 Task: Plan a event for the gardening and landscaping project.
Action: Mouse moved to (76, 130)
Screenshot: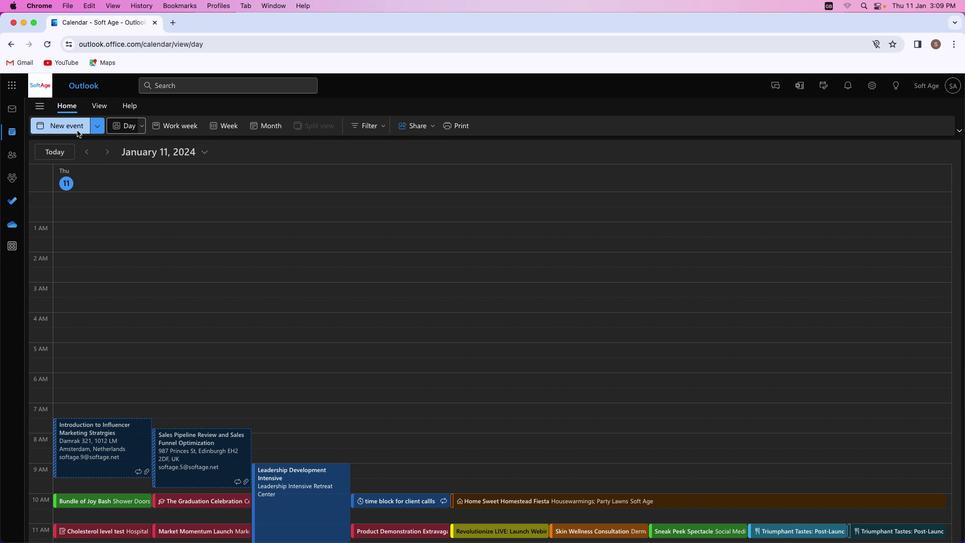
Action: Mouse pressed left at (76, 130)
Screenshot: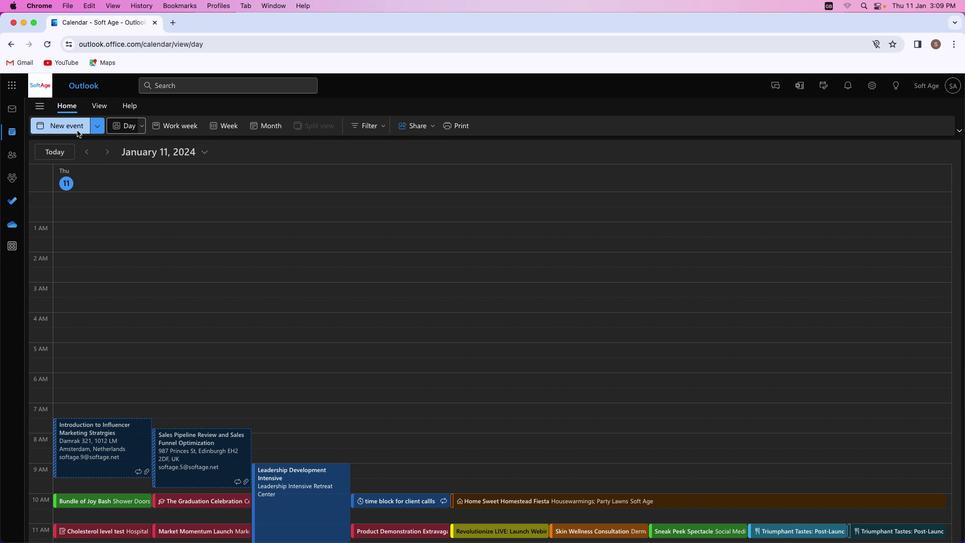 
Action: Mouse moved to (283, 186)
Screenshot: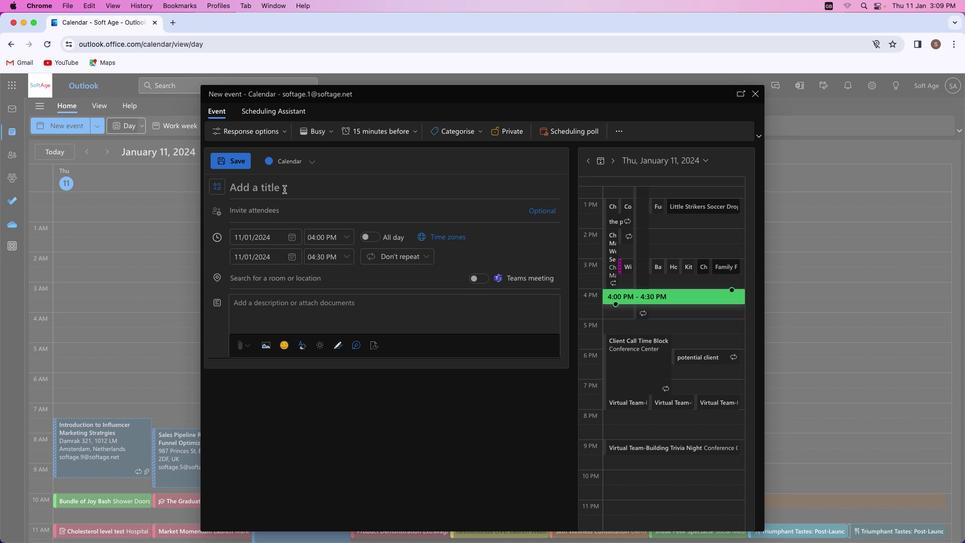 
Action: Mouse pressed left at (283, 186)
Screenshot: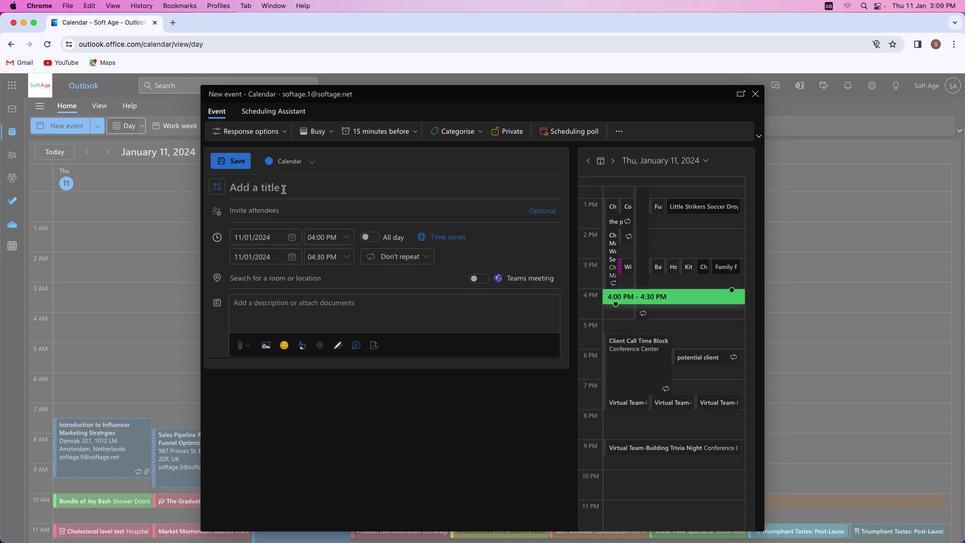 
Action: Mouse moved to (283, 189)
Screenshot: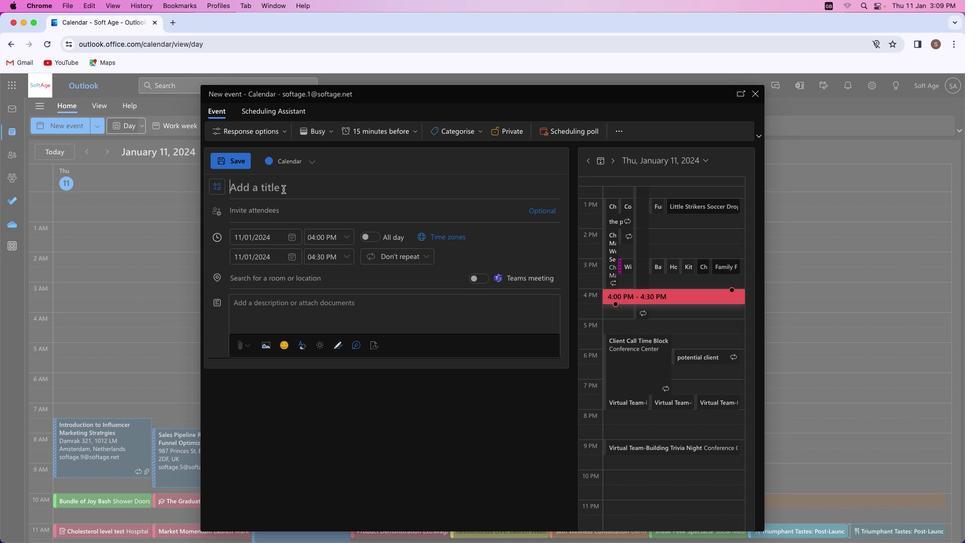 
Action: Key pressed Key.shift'G''a''r''d''e''n''i''n''g'Key.space'a''n''d'Key.space'l''a''n''d''s''c''a''p''e''i''n''g'Key.spaceKey.shift_r'P''r''o''j''e''c''t'
Screenshot: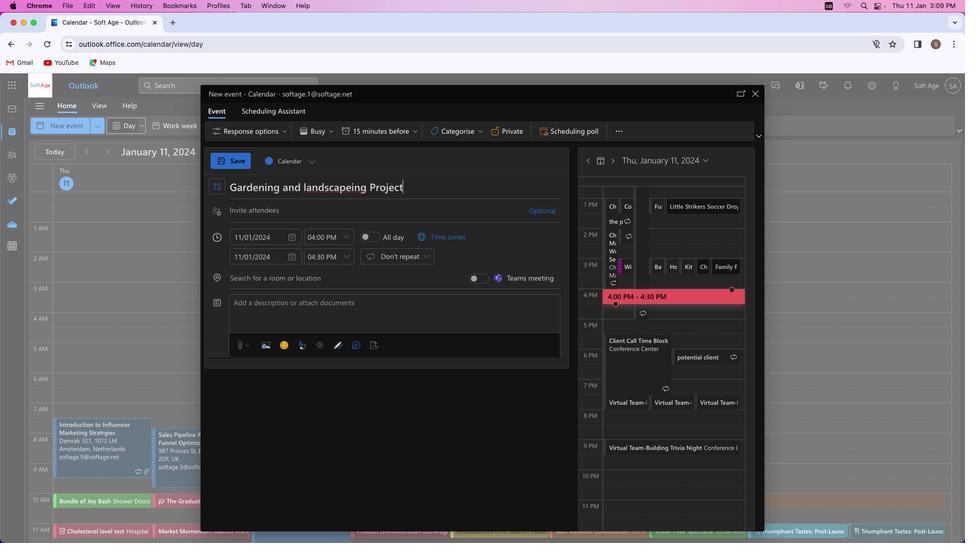 
Action: Mouse moved to (307, 187)
Screenshot: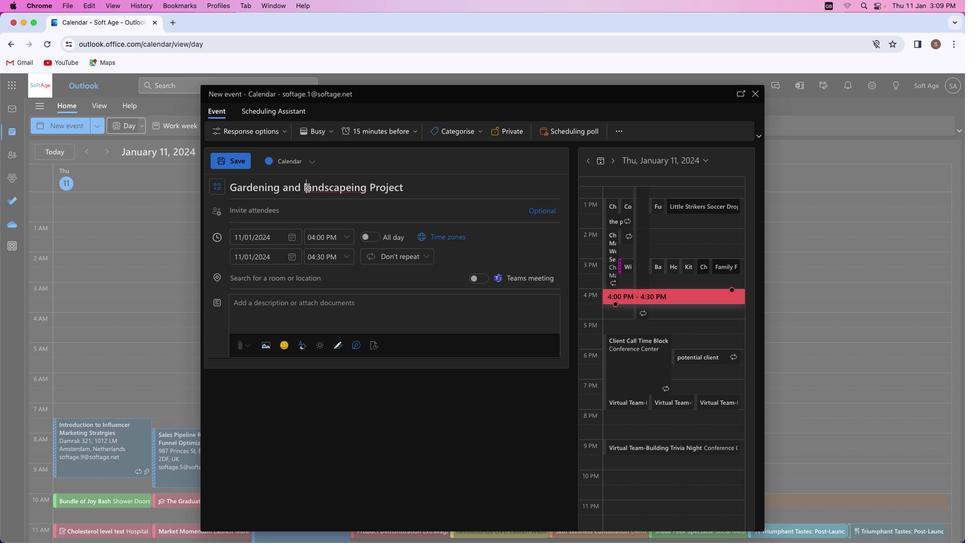 
Action: Mouse pressed left at (307, 187)
Screenshot: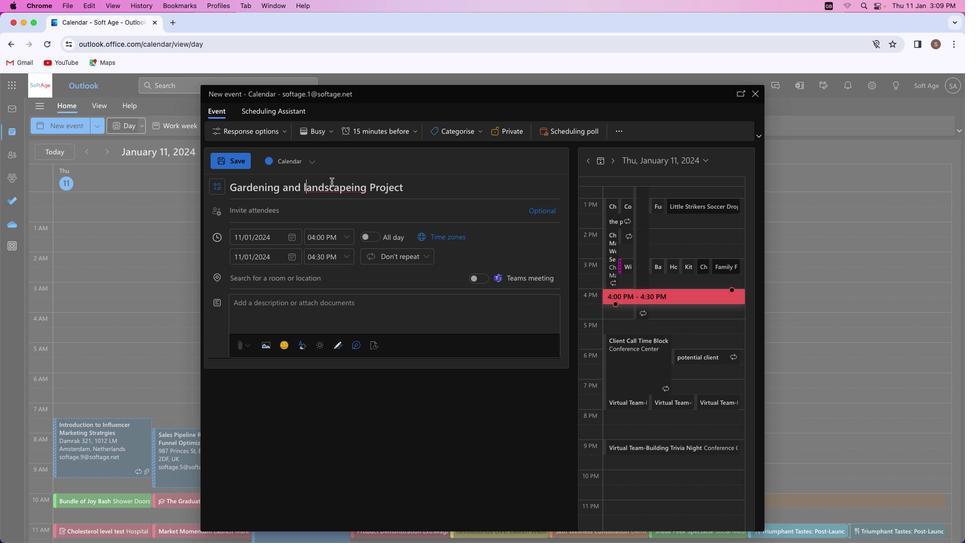 
Action: Mouse moved to (332, 181)
Screenshot: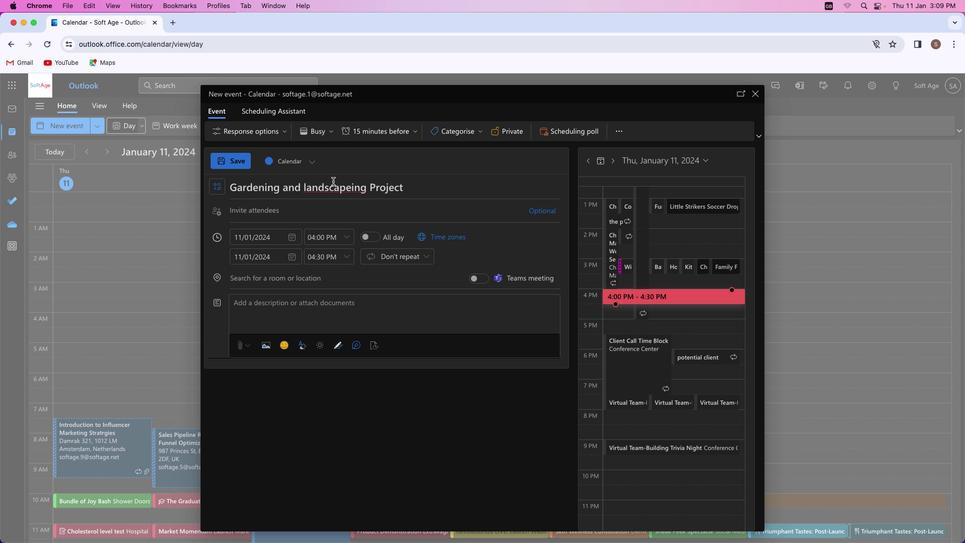 
Action: Key pressed Key.backspaceKey.shift_r'L'
Screenshot: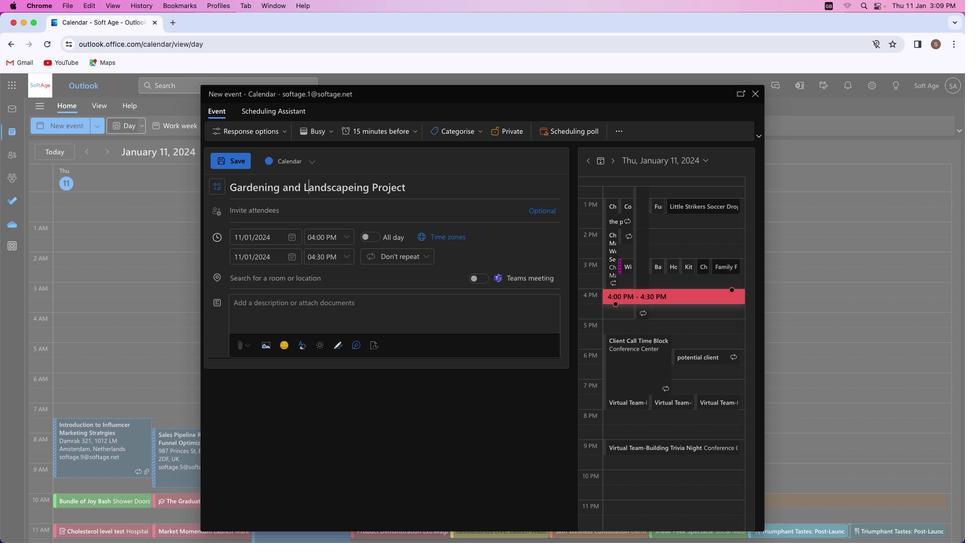 
Action: Mouse moved to (353, 188)
Screenshot: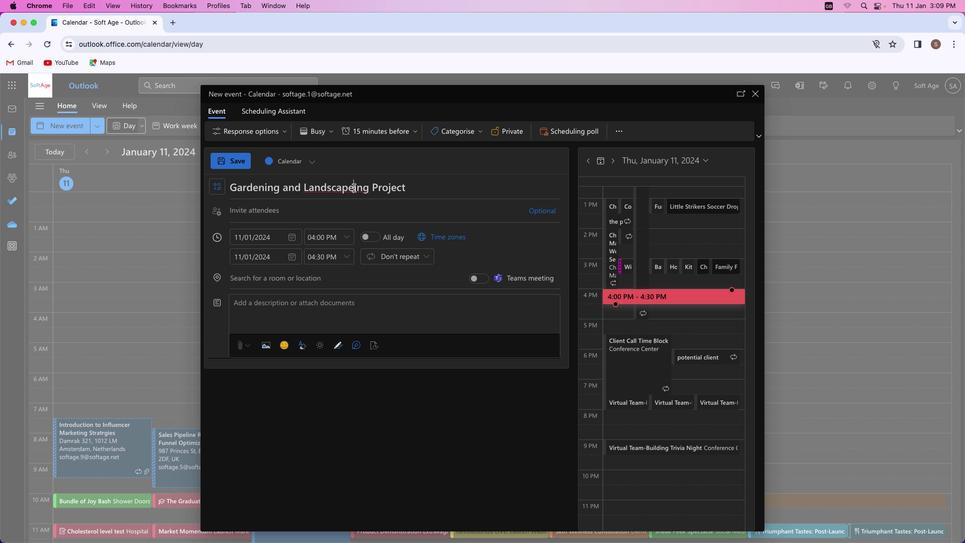 
Action: Mouse pressed left at (353, 188)
Screenshot: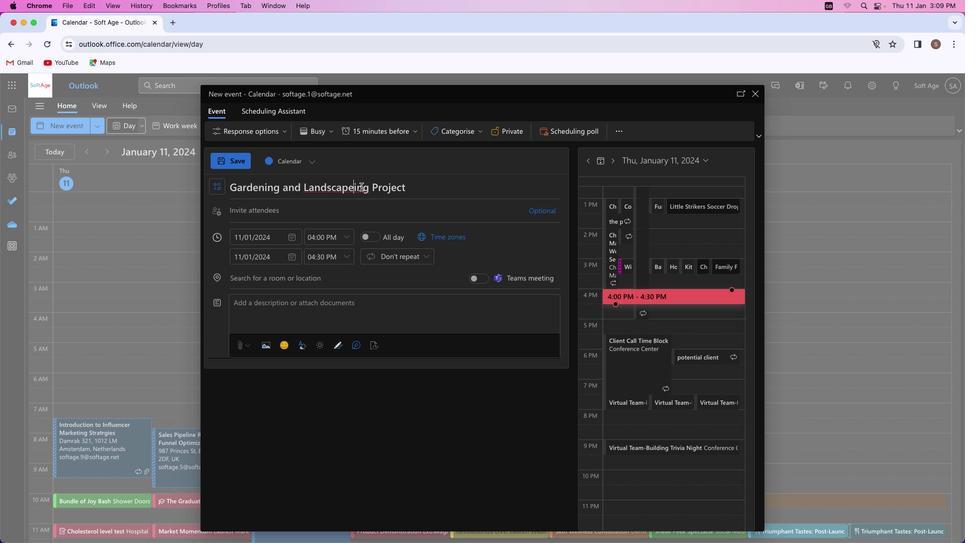 
Action: Mouse moved to (363, 188)
Screenshot: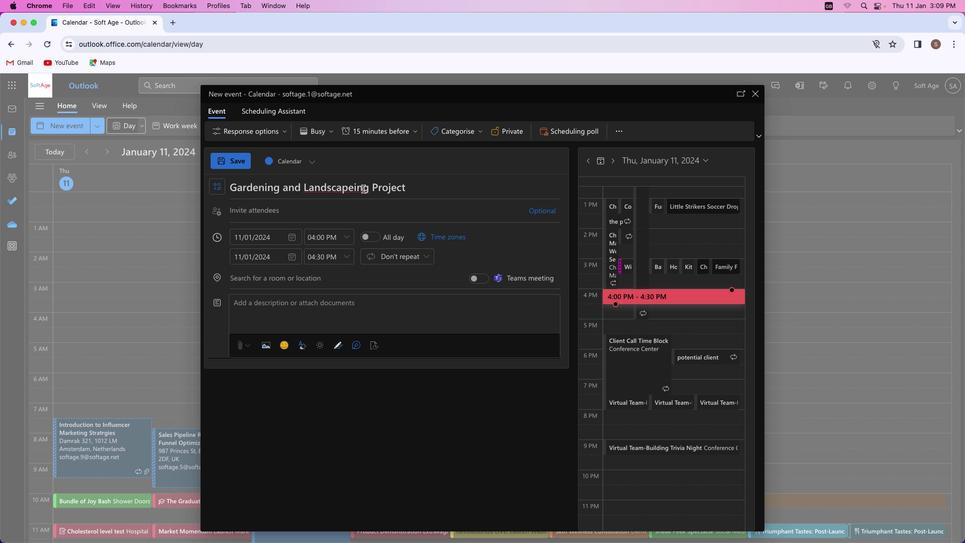 
Action: Key pressed Key.backspace
Screenshot: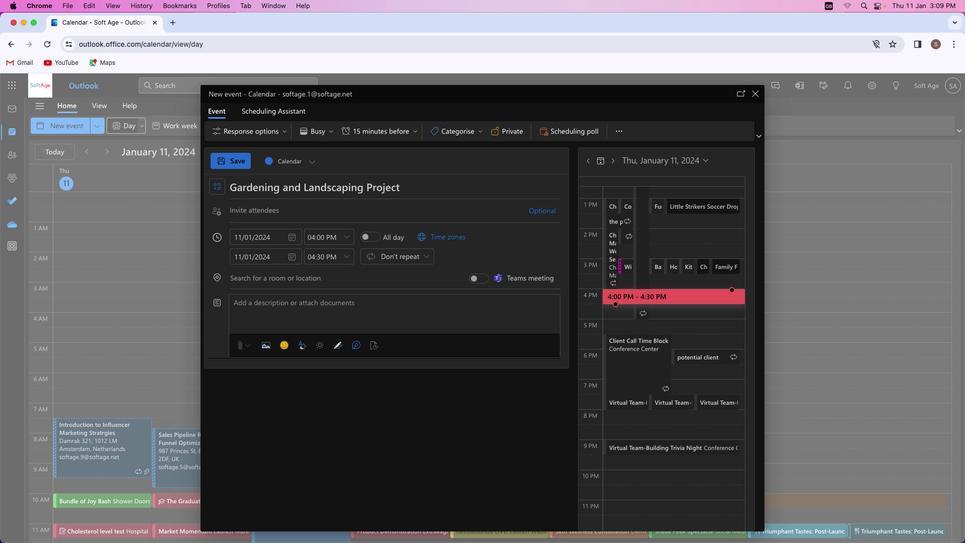 
Action: Mouse moved to (276, 205)
Screenshot: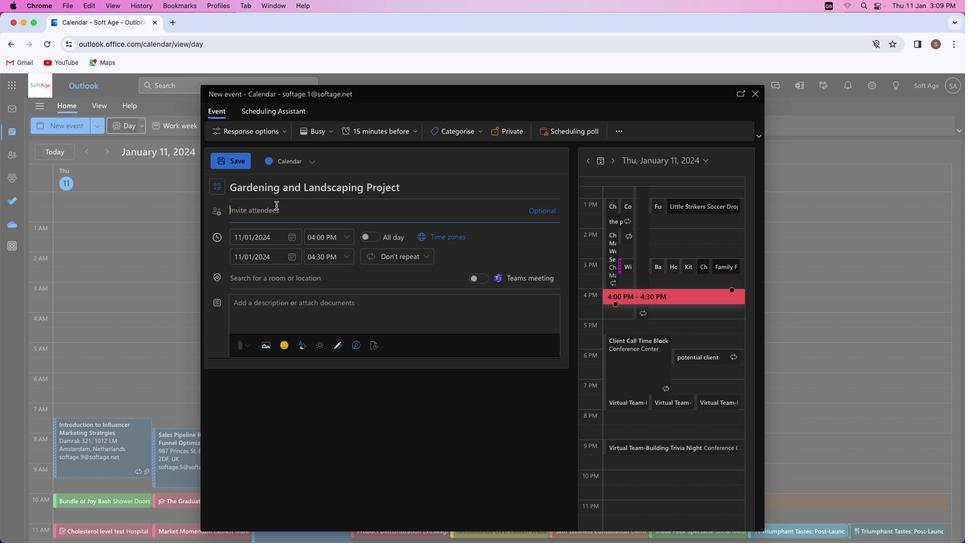 
Action: Mouse pressed left at (276, 205)
Screenshot: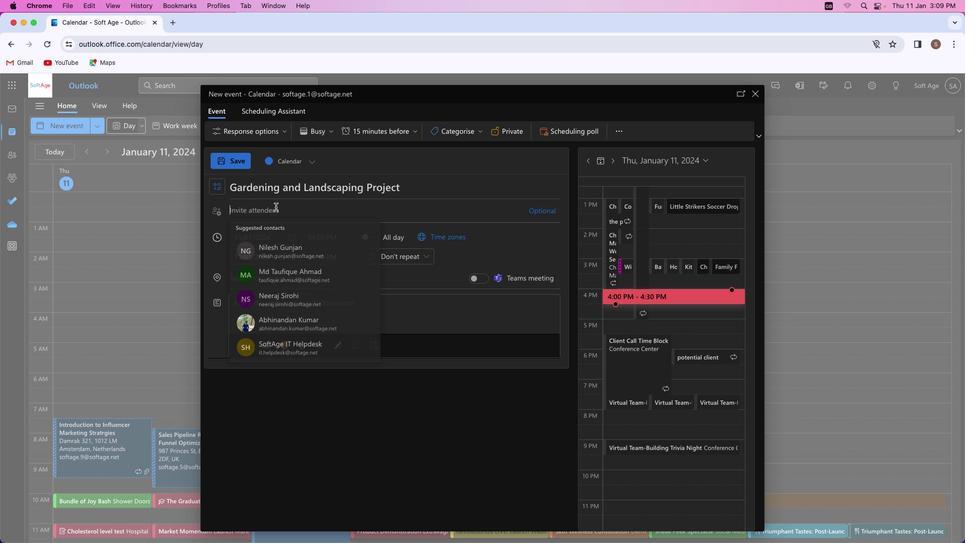 
Action: Mouse moved to (275, 208)
Screenshot: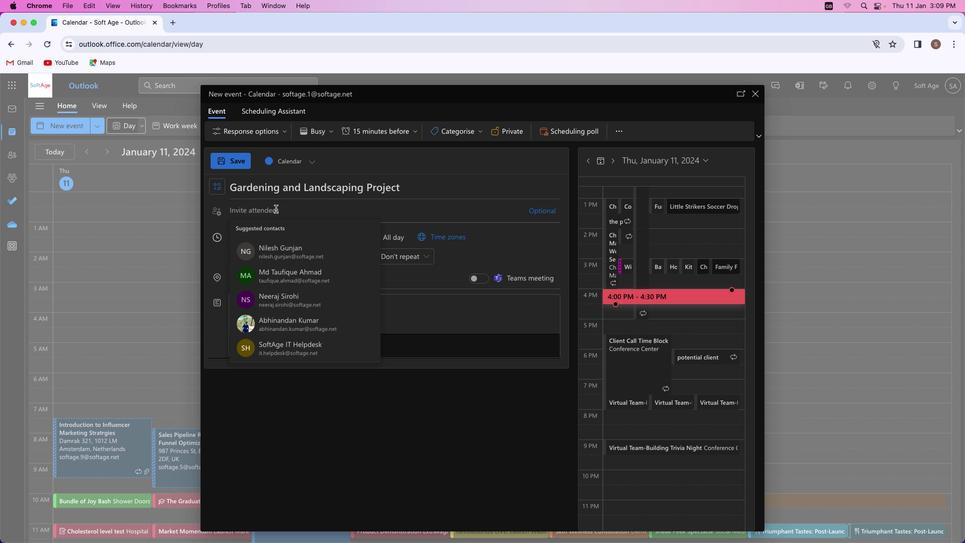
Action: Key pressed Key.shift'S''h''i''v''a''m''y''a''d''a''v''4''1'Key.shift'@''o''u''t''l''o''o''k''.''c''o''m'
Screenshot: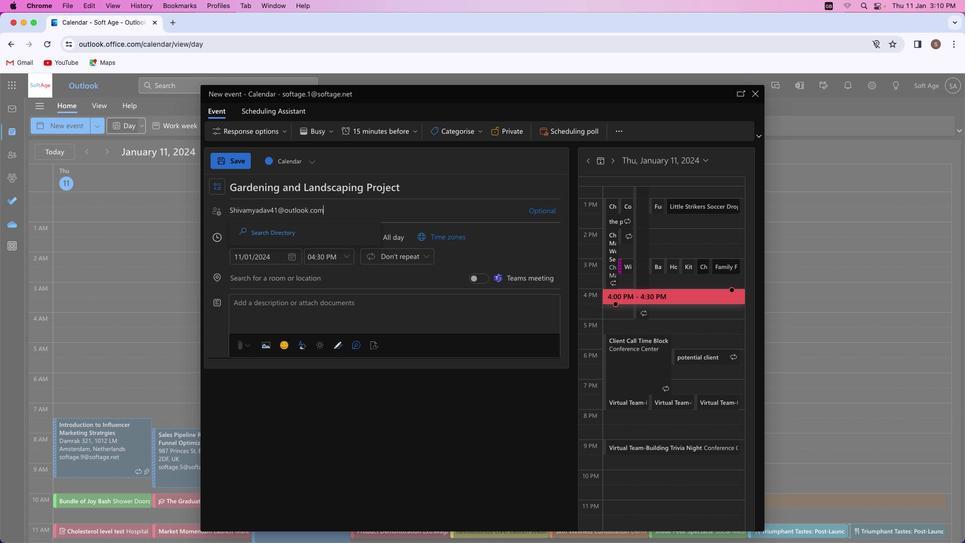 
Action: Mouse moved to (321, 230)
Screenshot: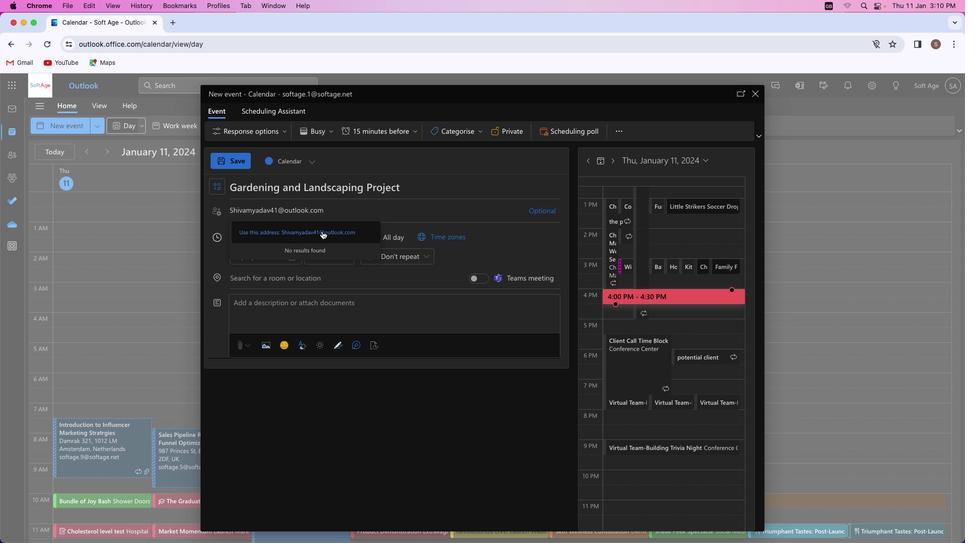 
Action: Mouse pressed left at (321, 230)
Screenshot: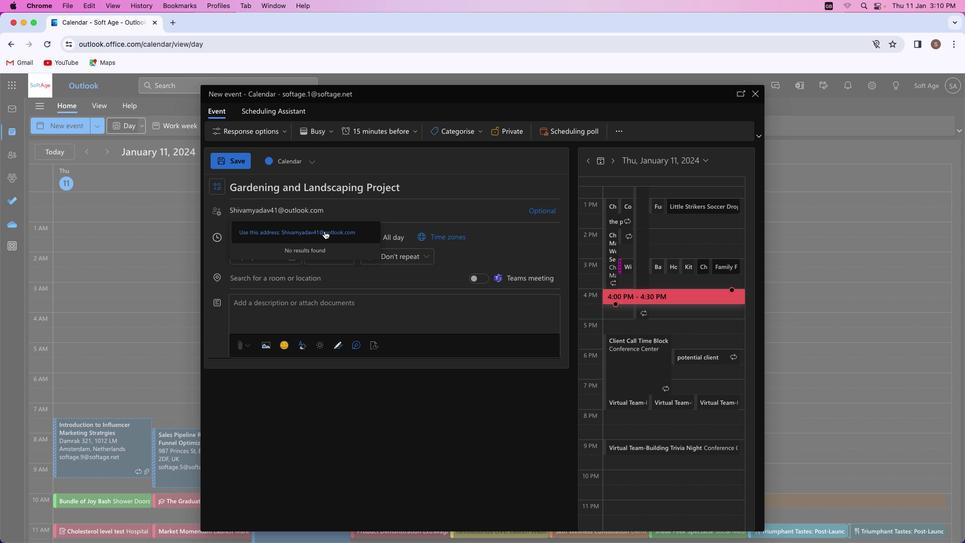 
Action: Mouse moved to (423, 235)
Screenshot: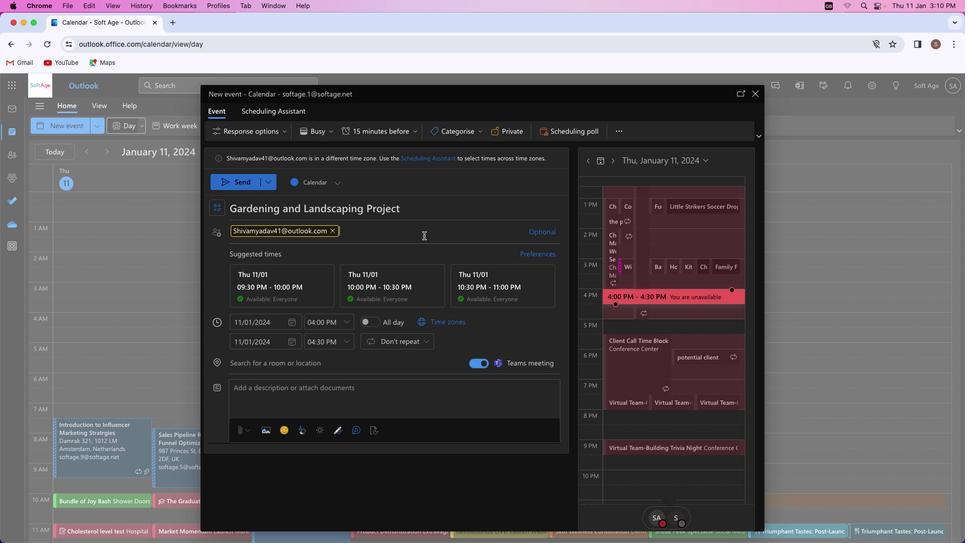 
Action: Key pressed Key.shift'A''k''a''s''h''r''a''j''p''u''t'Key.shift'@''o''u''t''l''o''o''k''.''c''o''m'
Screenshot: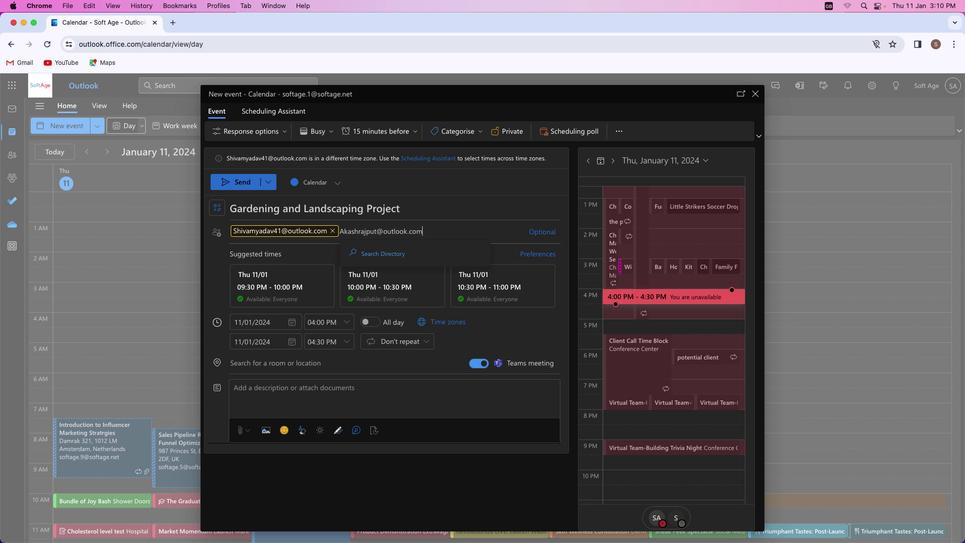 
Action: Mouse moved to (441, 249)
Screenshot: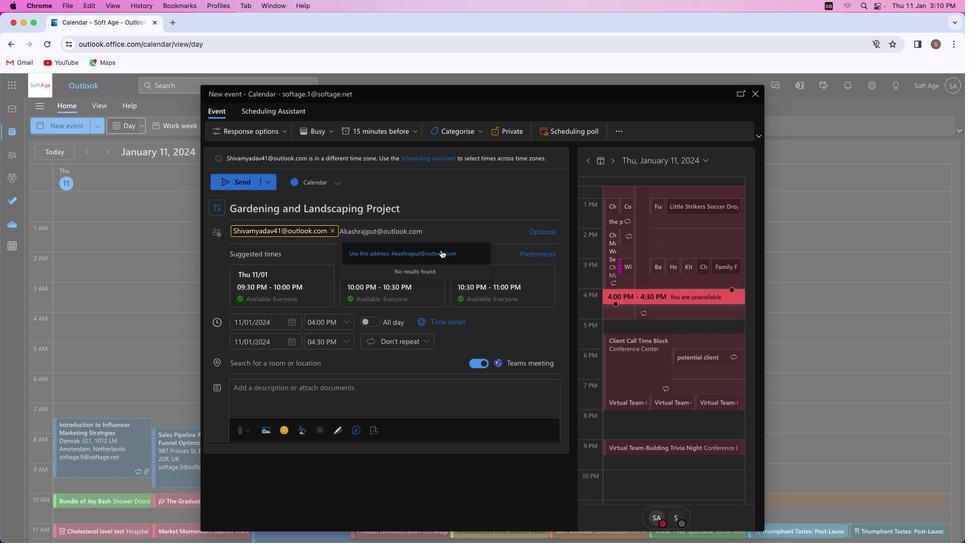 
Action: Mouse pressed left at (441, 249)
Screenshot: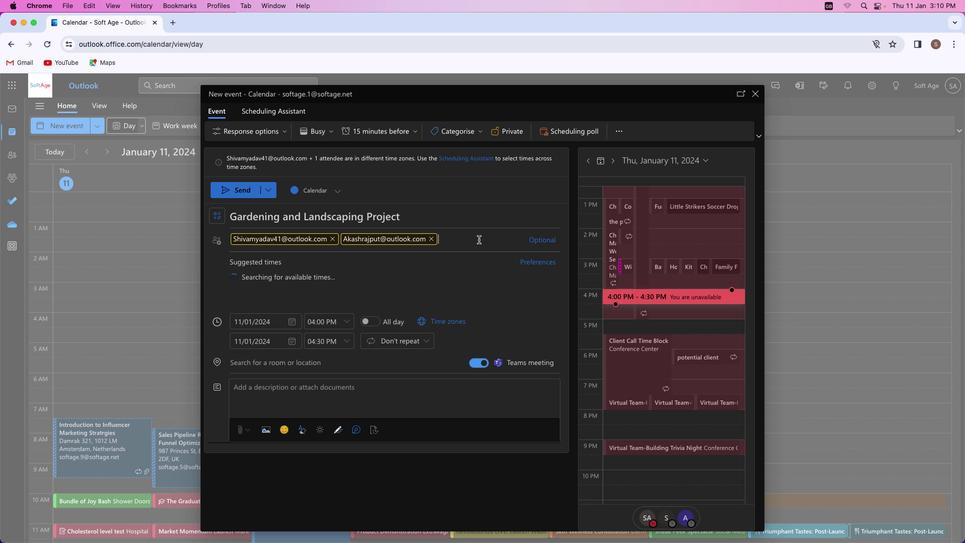 
Action: Mouse moved to (545, 239)
Screenshot: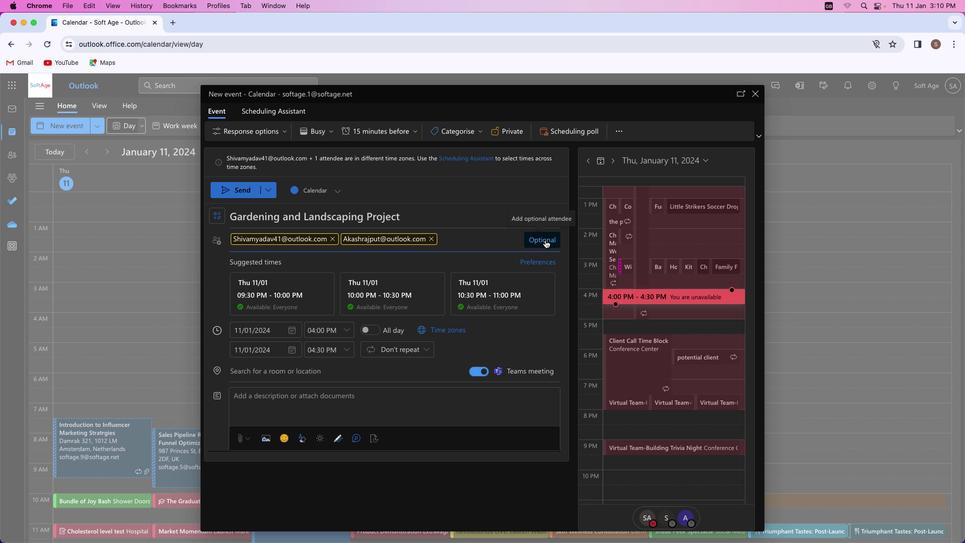 
Action: Mouse pressed left at (545, 239)
Screenshot: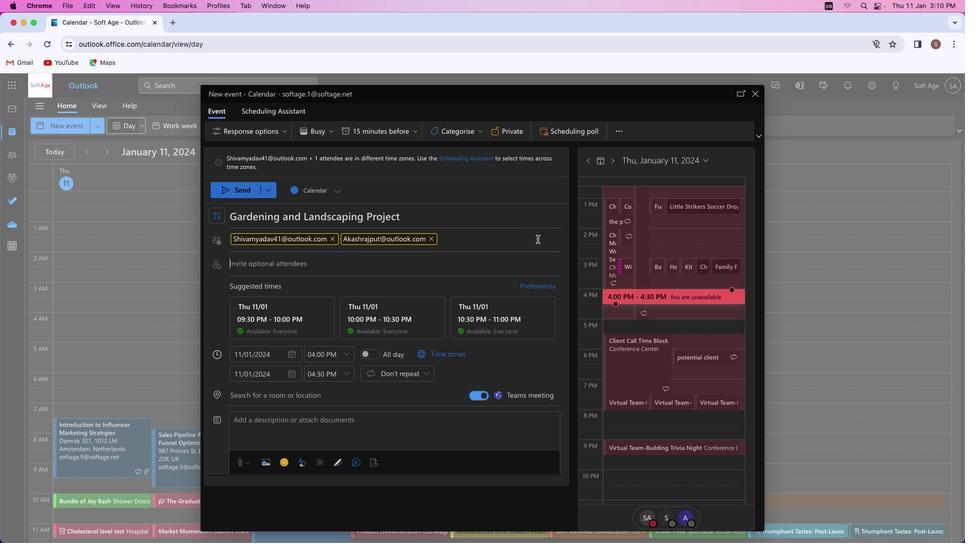 
Action: Mouse moved to (264, 261)
Screenshot: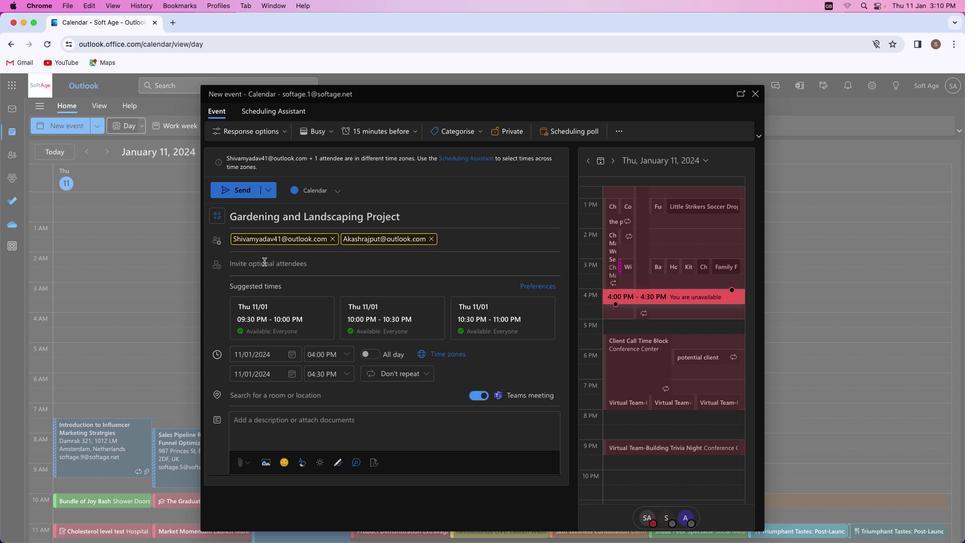 
Action: Key pressed Key.shift_r'M''u''n''e''e''s''h''k''u''m''a''r''9''7''3''2'Key.shift'@''o''u''t''l''o''o''k''.''c''o''m'
Screenshot: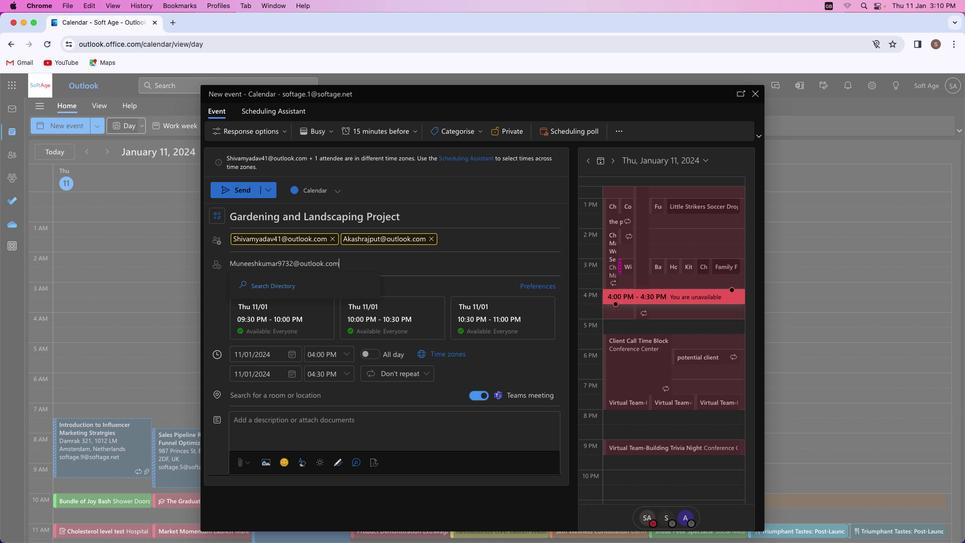 
Action: Mouse moved to (329, 280)
Screenshot: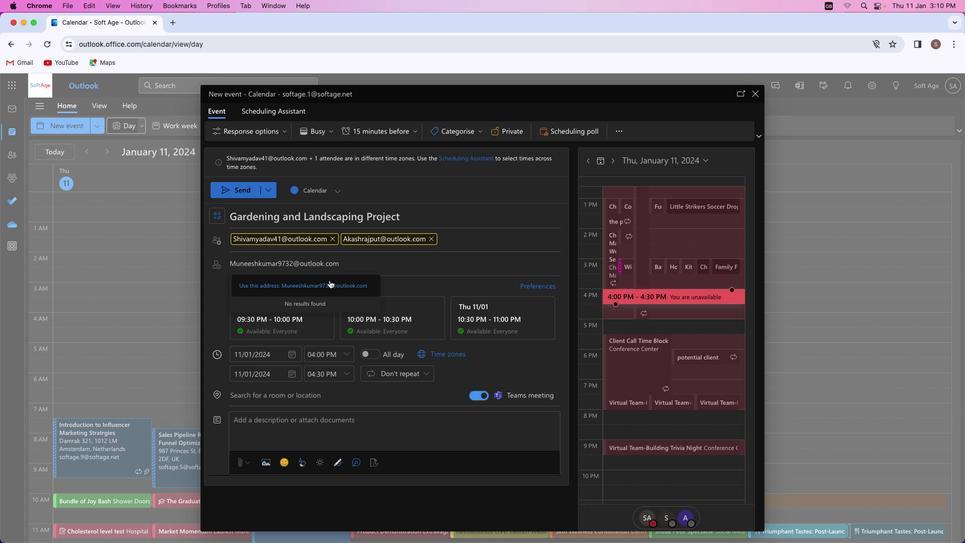 
Action: Mouse pressed left at (329, 280)
Screenshot: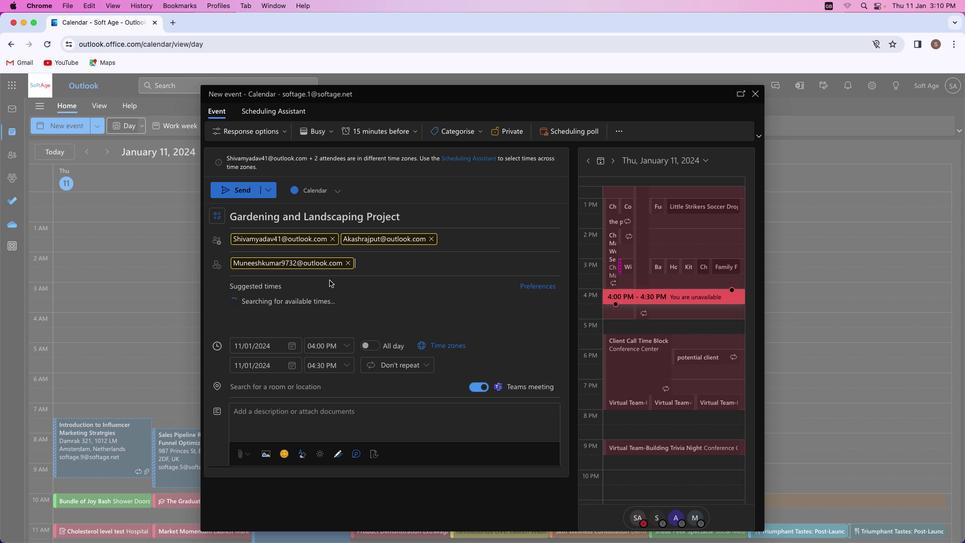 
Action: Mouse moved to (477, 395)
Screenshot: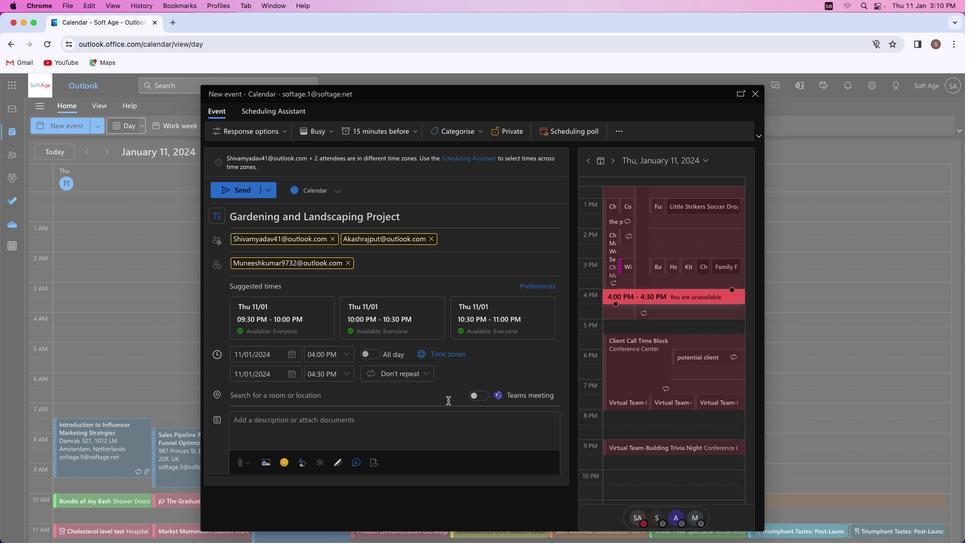 
Action: Mouse pressed left at (477, 395)
Screenshot: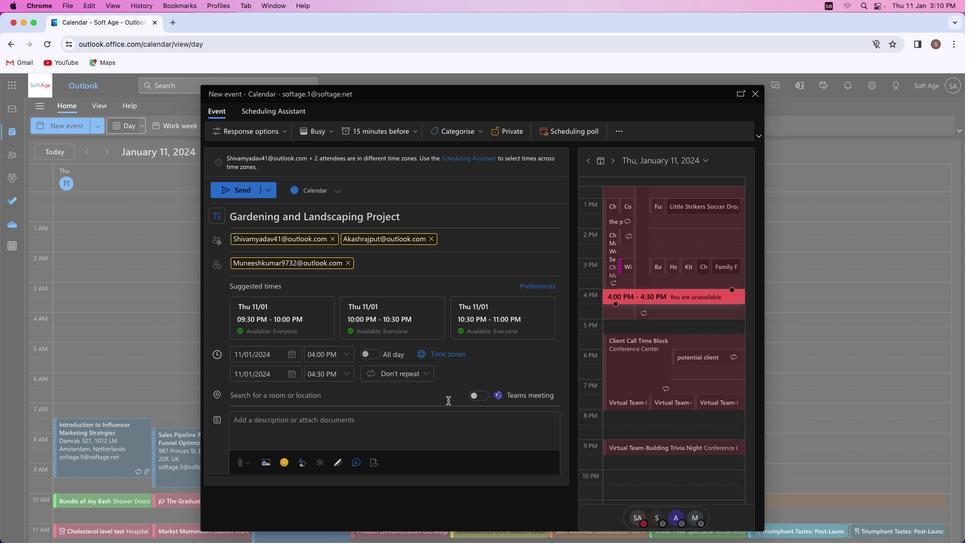 
Action: Mouse moved to (308, 398)
Screenshot: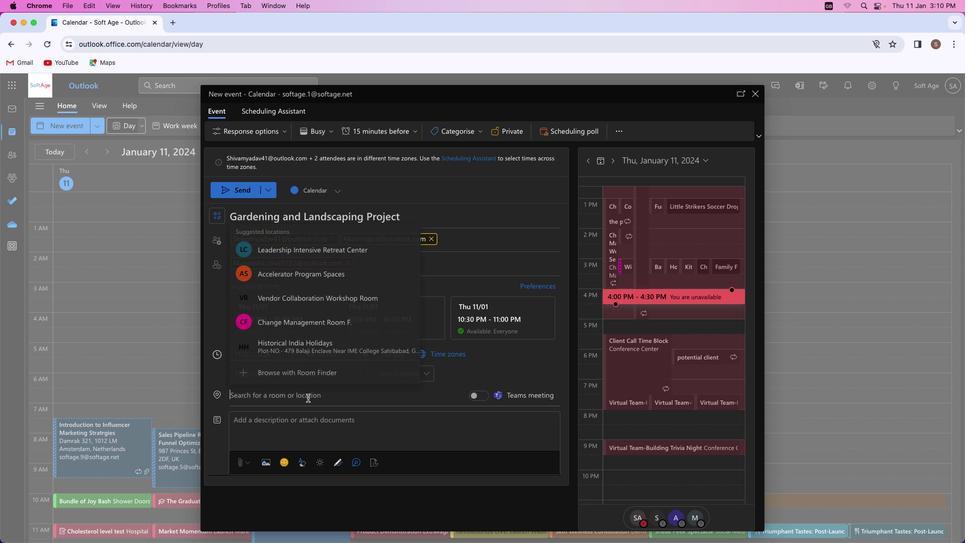 
Action: Mouse pressed left at (308, 398)
Screenshot: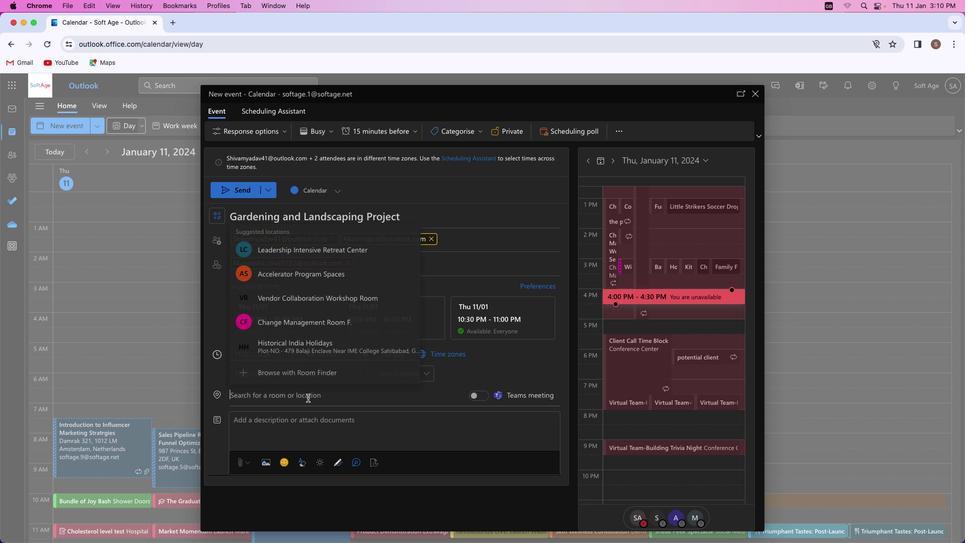 
Action: Mouse moved to (310, 398)
Screenshot: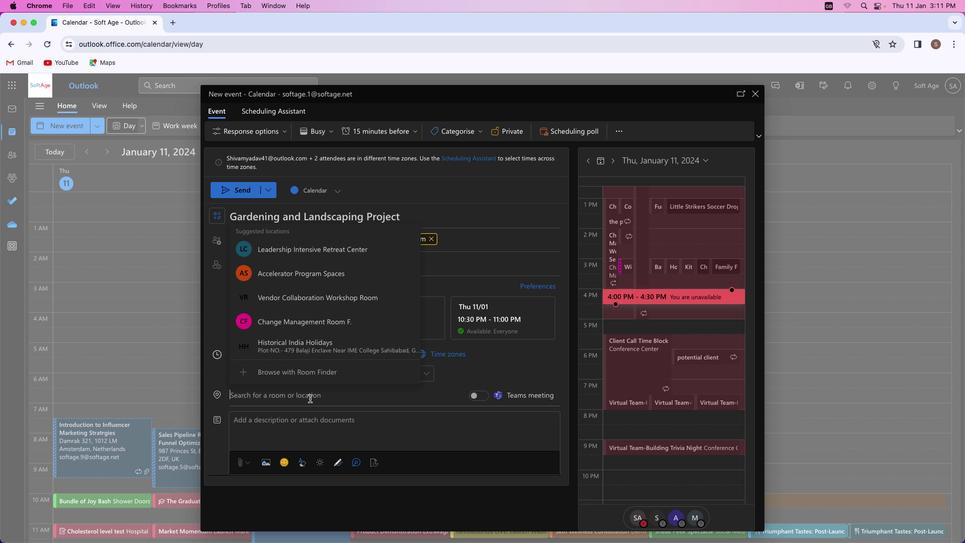 
Action: Key pressed Key.shift_r'P''r''o''j''e''c''t'
Screenshot: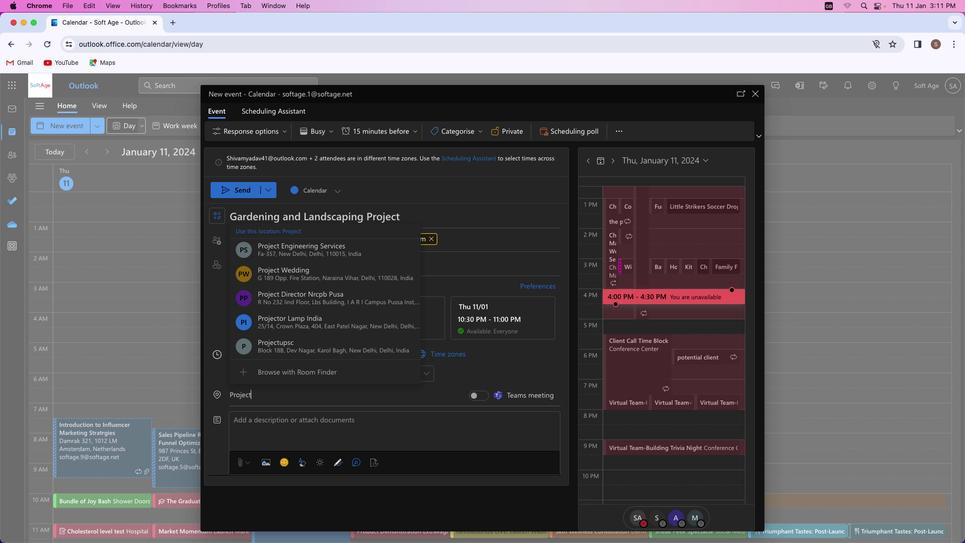 
Action: Mouse moved to (302, 392)
Screenshot: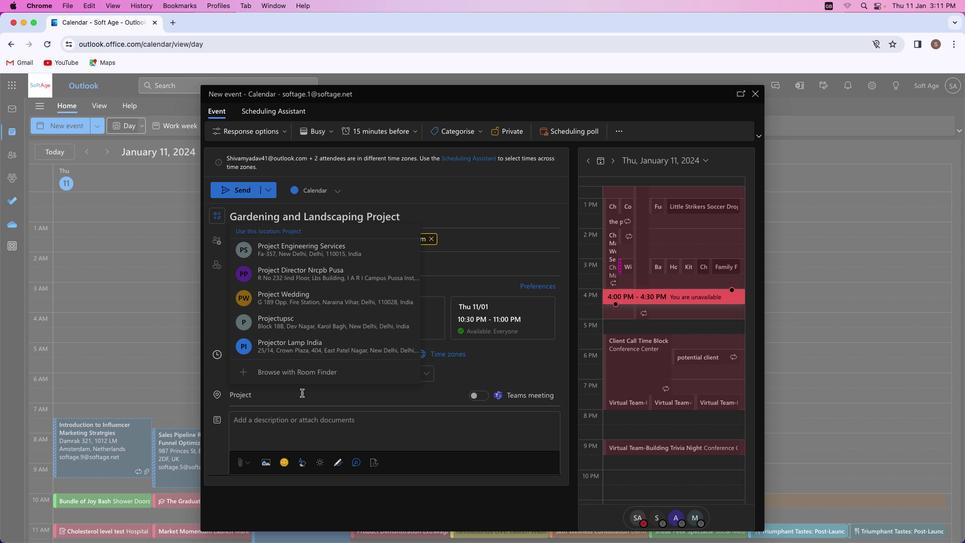 
Action: Key pressed Key.backspaceKey.backspaceKey.backspaceKey.backspaceKey.backspaceKey.backspaceKey.backspaceKey.shift'S''o''f''t''a''g''e'Key.spaceKey.shift_r'I''n''f''o''r''m''a''t''i''o''n'Key.spaceKey.shift'T''e''c''h''n''o''l''o''g''y'Key.spaceKey.shift_r'L''i''m''i''t''e''d'
Screenshot: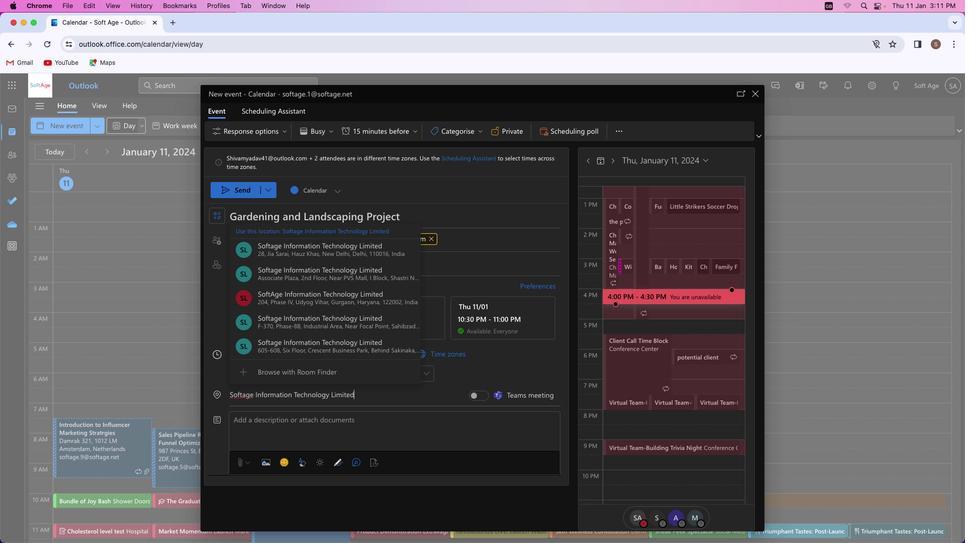 
Action: Mouse moved to (287, 268)
Screenshot: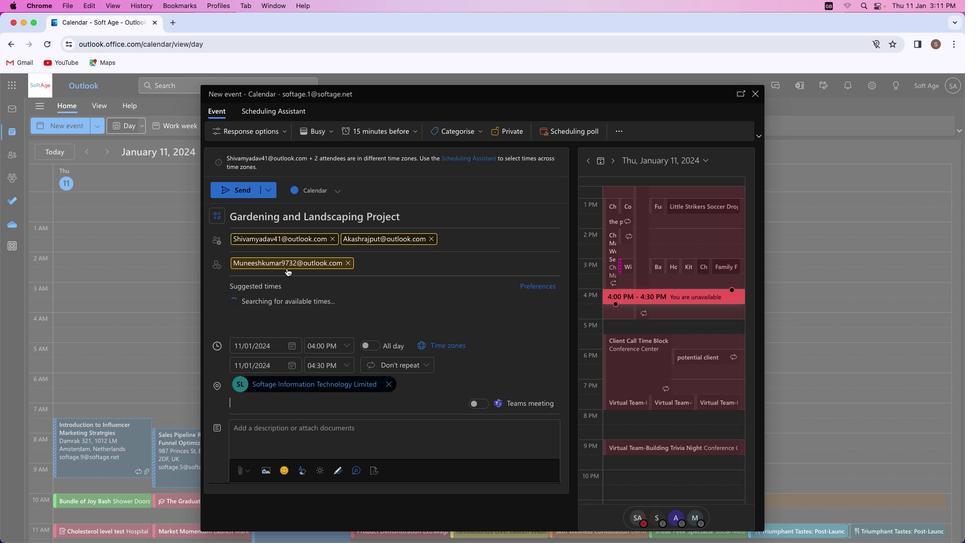 
Action: Mouse pressed left at (287, 268)
Screenshot: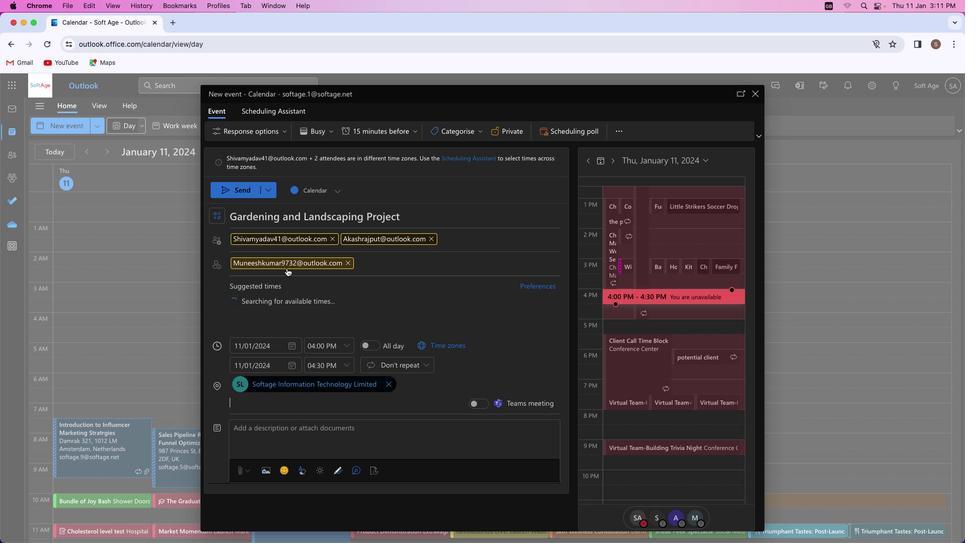 
Action: Mouse moved to (282, 437)
Screenshot: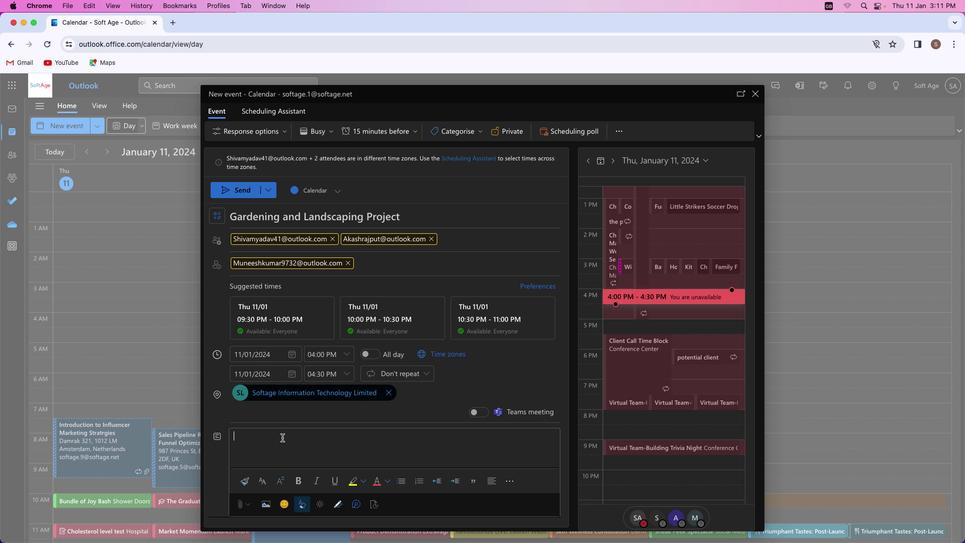 
Action: Mouse pressed left at (282, 437)
Screenshot: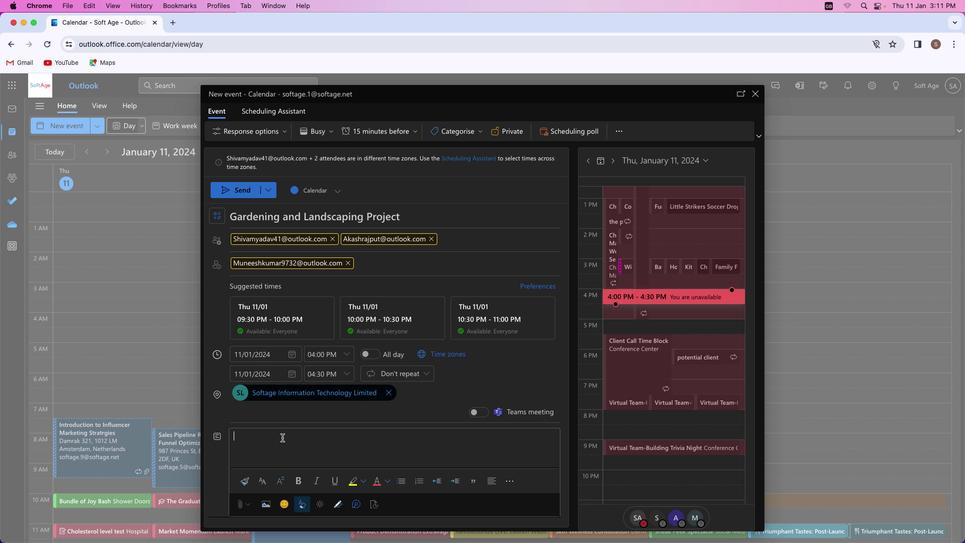 
Action: Mouse moved to (281, 435)
Screenshot: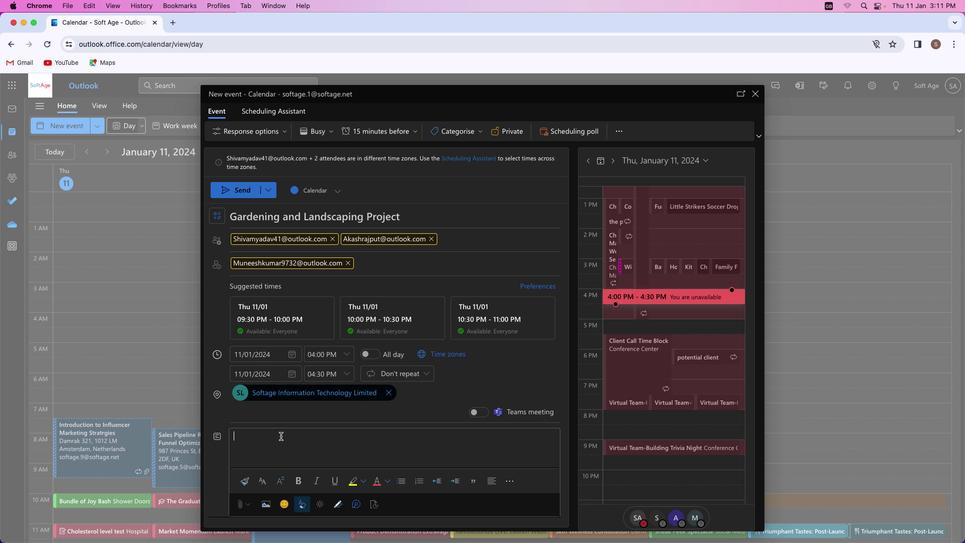 
Action: Key pressed Key.shift'E''m''b''a''r''k'Key.space'o''n'Key.space'a'Key.space'g''r''e''e''n'Key.space'j''o''u''r''n''e''y'Key.space'w''i''t''h'Key.space'o''u''r'Key.space'g''a''r''d''e''n''i''n''g'Key.space'a''n''d'Key.space'l''a''n''d''s''c''a''p''e'Key.backspace'i''n''g'Key.space'p''r''o''j''e''c''t'Key.shift'!'Key.spaceKey.shift'C''u''l''t''i''v''a''t''e'Key.space'b''e''a''u''t''y'','Key.space'n''u''r''t''u''r''e'Key.space'n''a''t''u''r''e'','Key.space'a''n''d'Key.space't''r''a''n''s''f''o''r''m'Key.space'y''o''u''r'Key.space'o''u''t''d''o''o''r'Key.space's''p''a''c''e'Key.space'i''n''t''o'Key.space'a'Key.space'v''i''b''r''a''n''t'Key.space'h''a''v''e''n'Key.space'o''f'Key.space't''r''a''n''q''u''i''l''i''t''y''.'
Screenshot: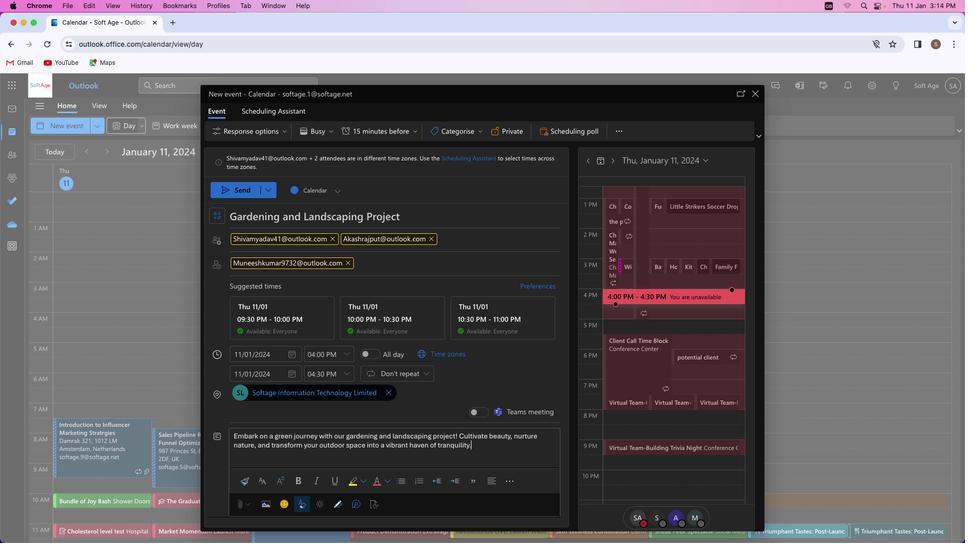 
Action: Mouse moved to (455, 434)
Screenshot: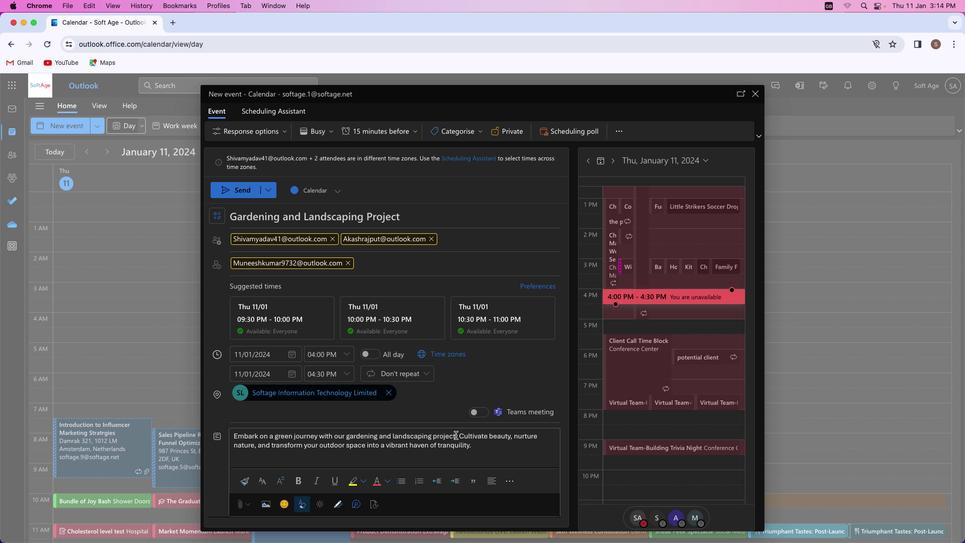 
Action: Mouse pressed left at (455, 434)
Screenshot: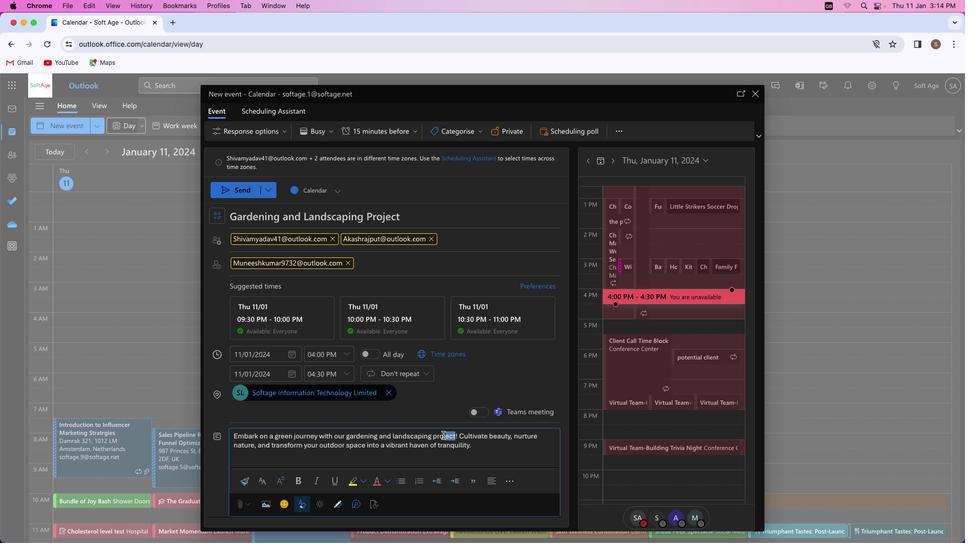 
Action: Mouse moved to (295, 483)
Screenshot: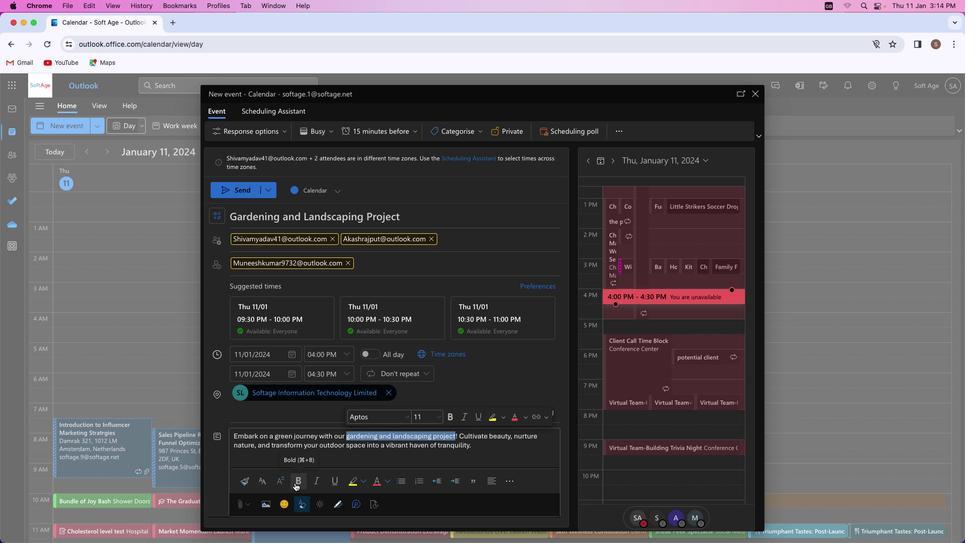 
Action: Mouse pressed left at (295, 483)
Screenshot: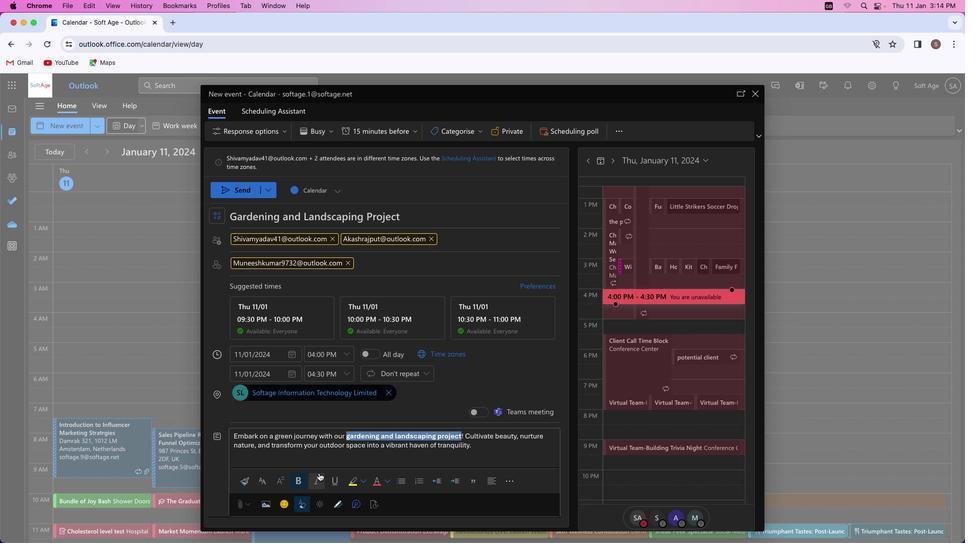 
Action: Mouse moved to (475, 448)
Screenshot: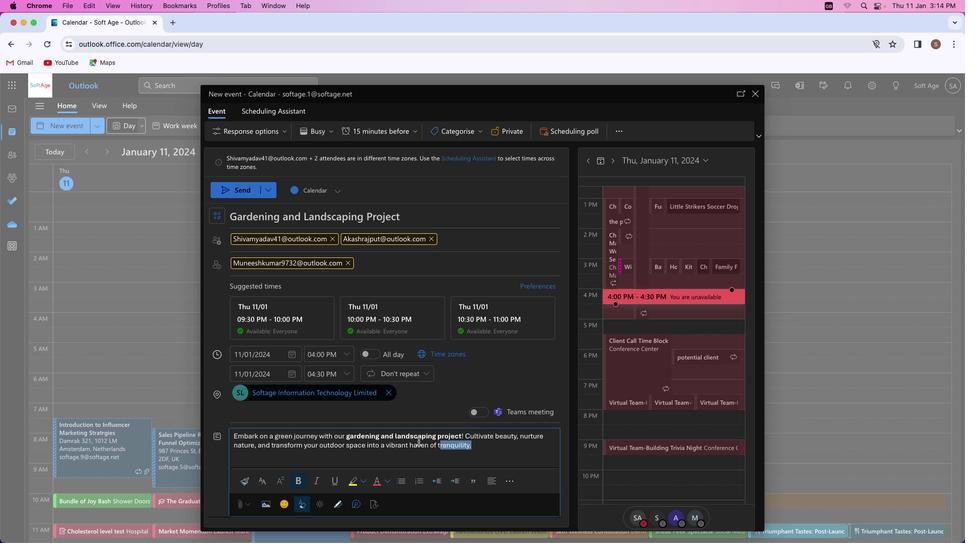 
Action: Mouse pressed left at (475, 448)
Screenshot: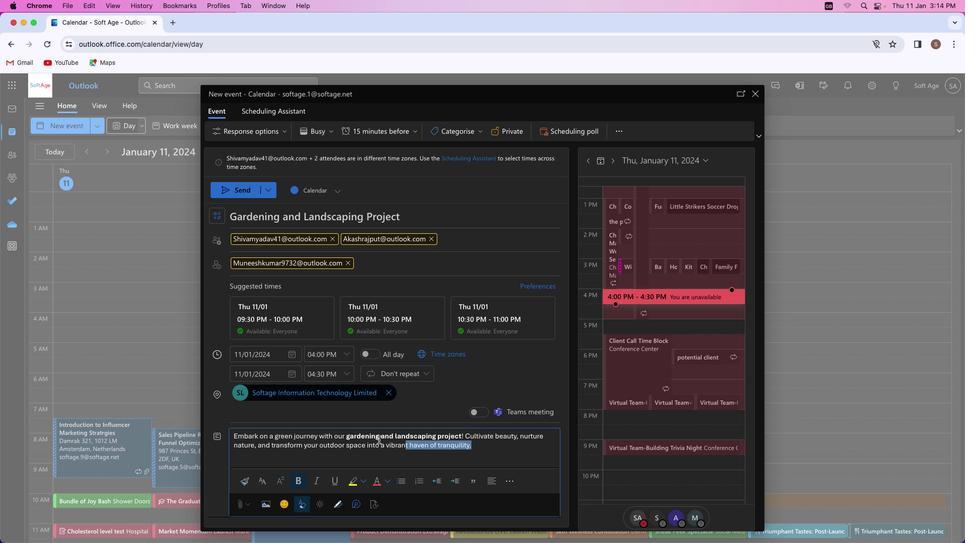 
Action: Mouse moved to (262, 479)
Screenshot: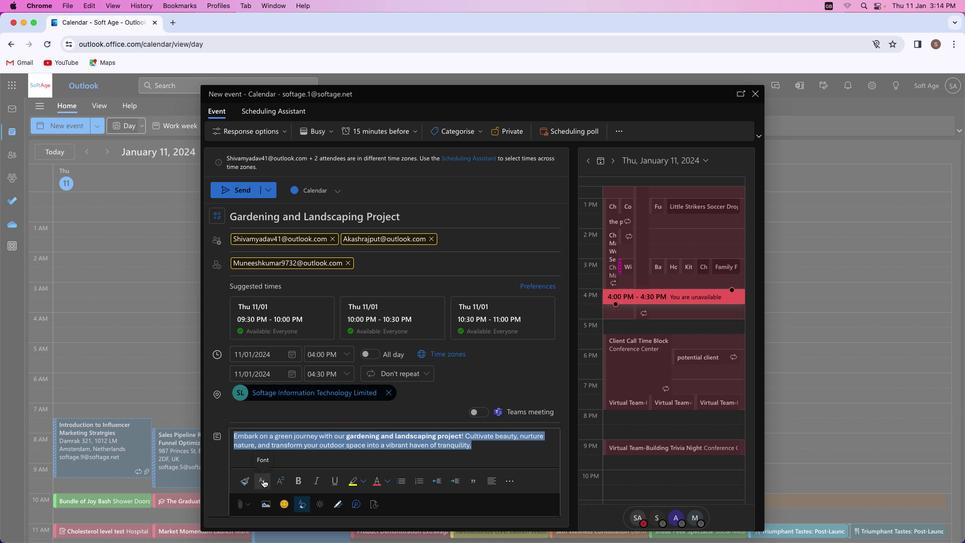 
Action: Mouse pressed left at (262, 479)
Screenshot: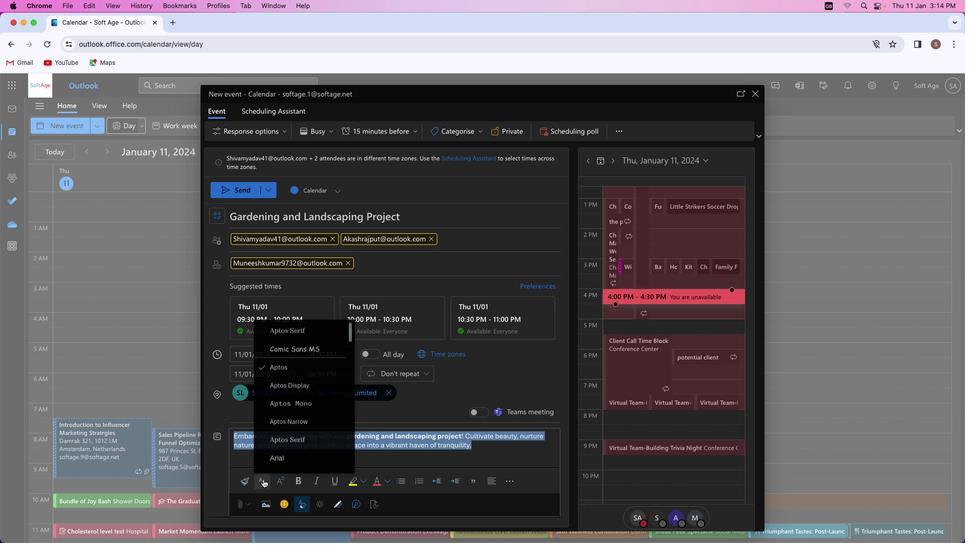 
Action: Mouse moved to (288, 450)
Screenshot: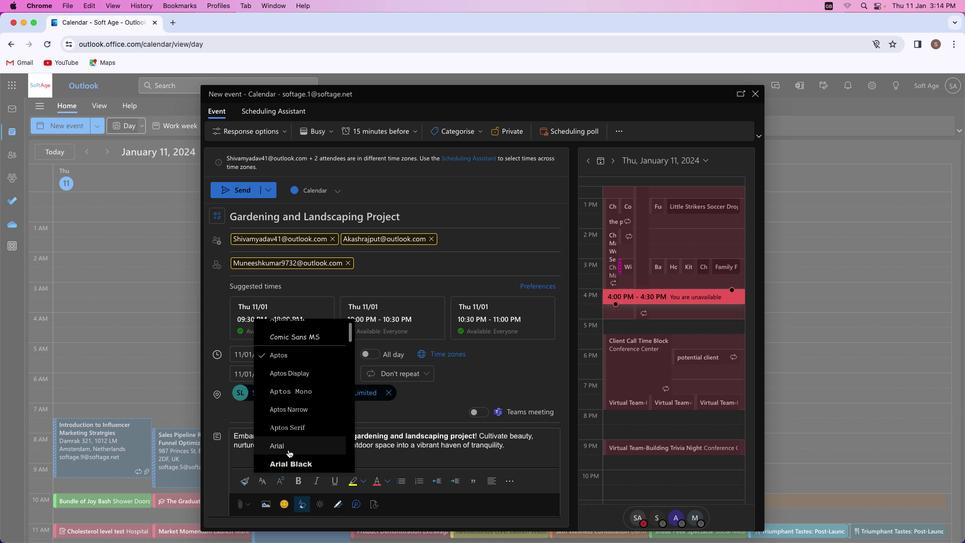 
Action: Mouse pressed left at (288, 450)
Screenshot: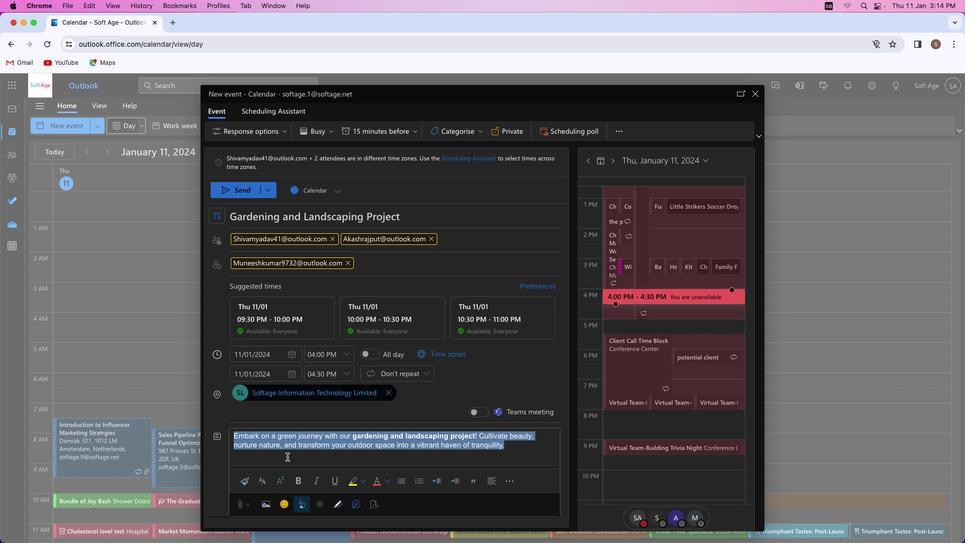 
Action: Mouse moved to (281, 477)
Screenshot: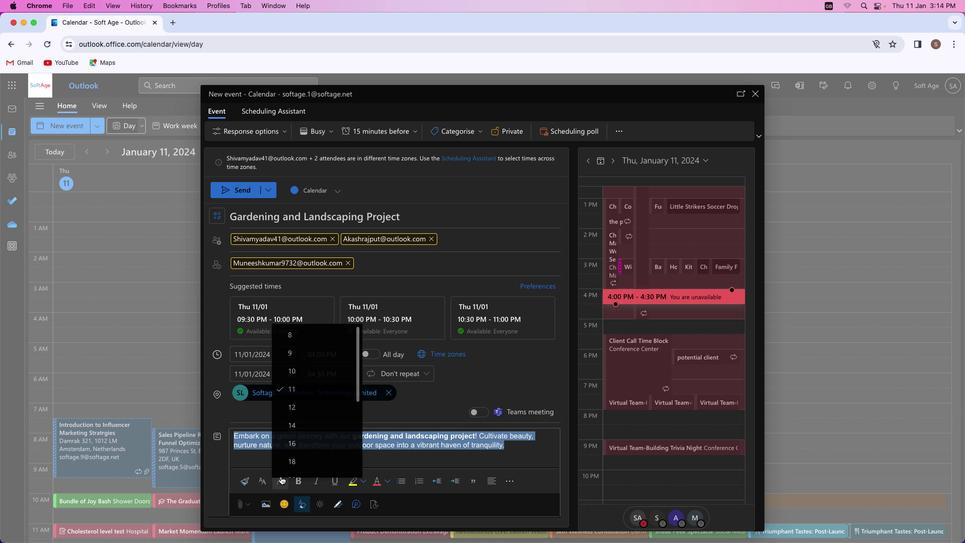
Action: Mouse pressed left at (281, 477)
Screenshot: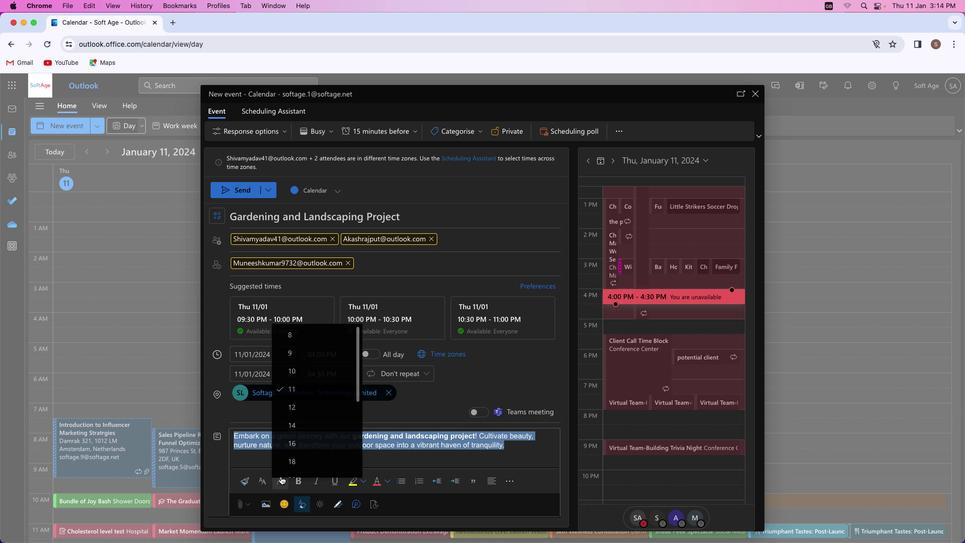
Action: Mouse moved to (281, 393)
Screenshot: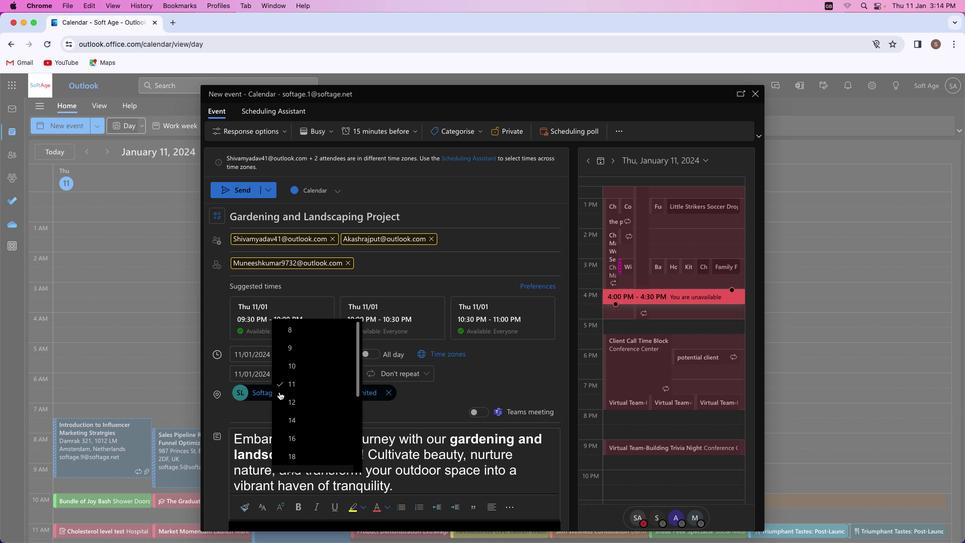 
Action: Mouse scrolled (281, 393) with delta (0, 0)
Screenshot: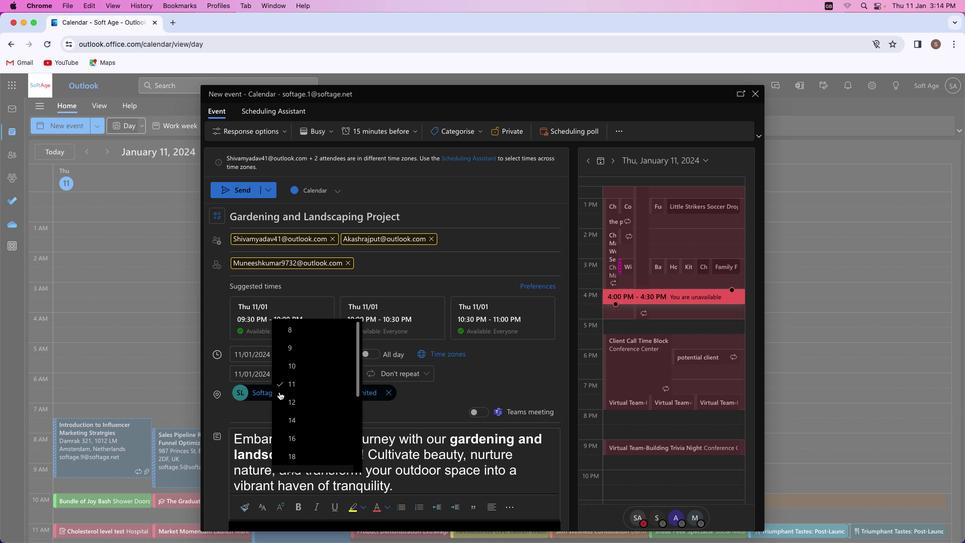 
Action: Mouse moved to (280, 393)
Screenshot: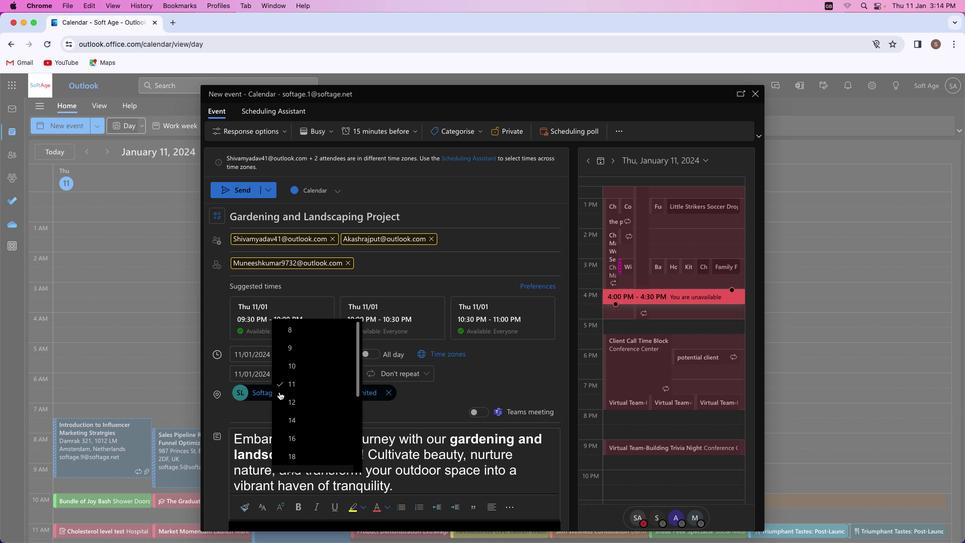 
Action: Mouse scrolled (280, 393) with delta (0, 0)
Screenshot: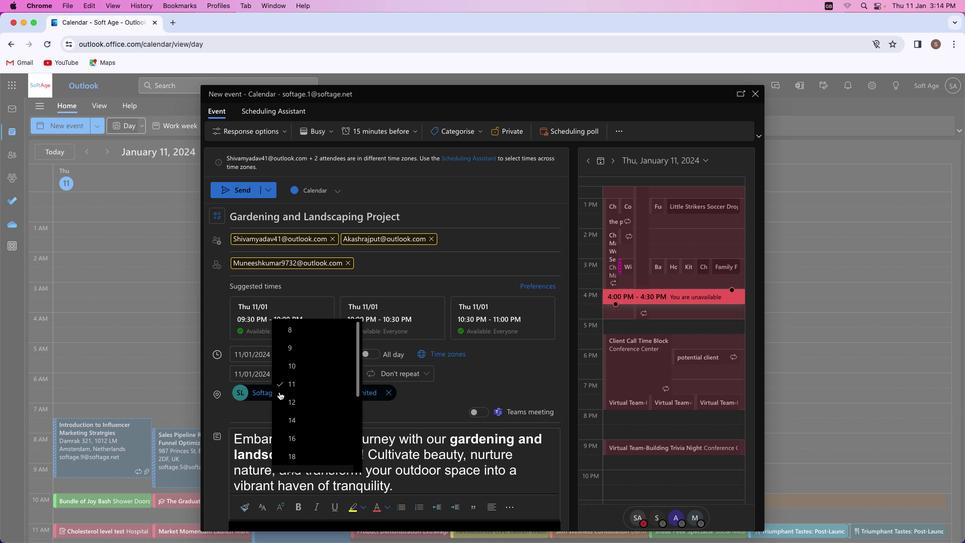 
Action: Mouse moved to (280, 392)
Screenshot: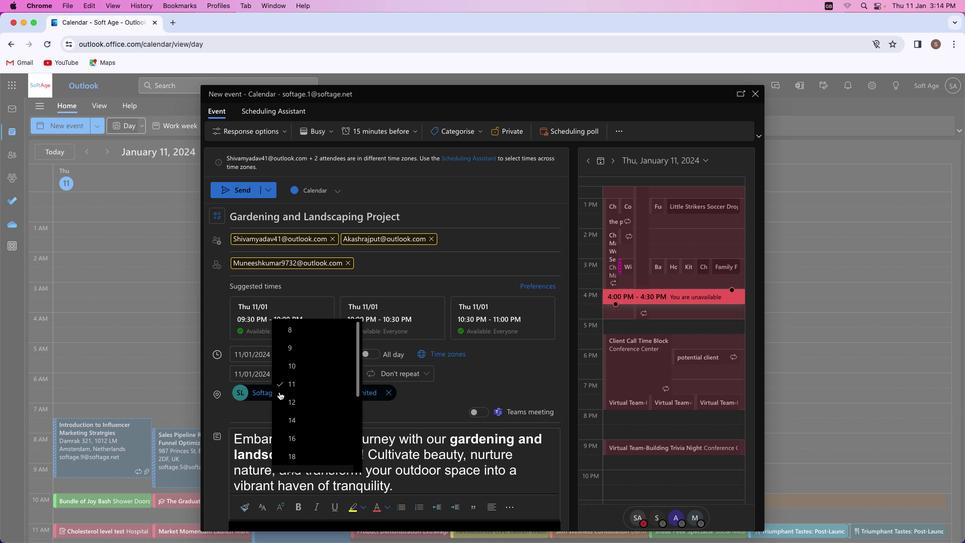 
Action: Mouse scrolled (280, 392) with delta (0, 2)
Screenshot: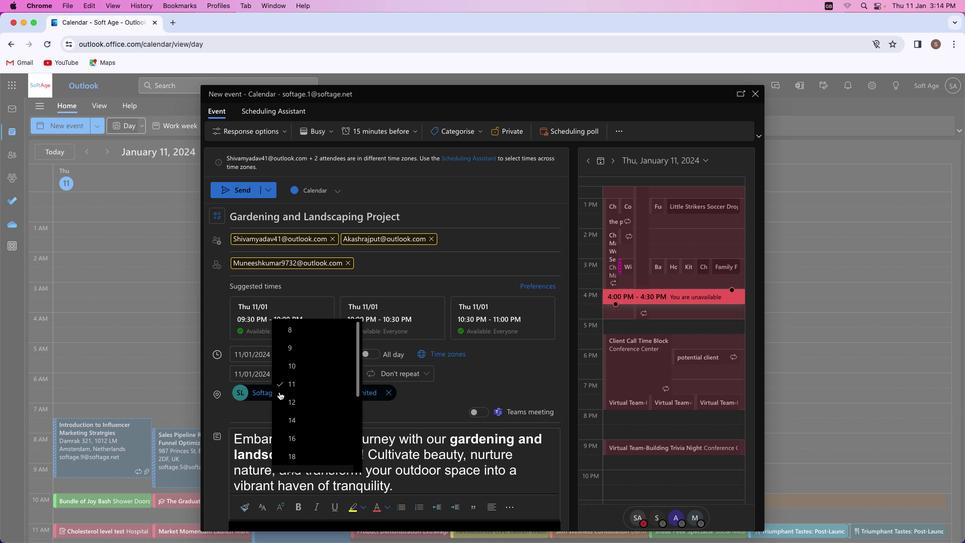 
Action: Mouse moved to (292, 404)
Screenshot: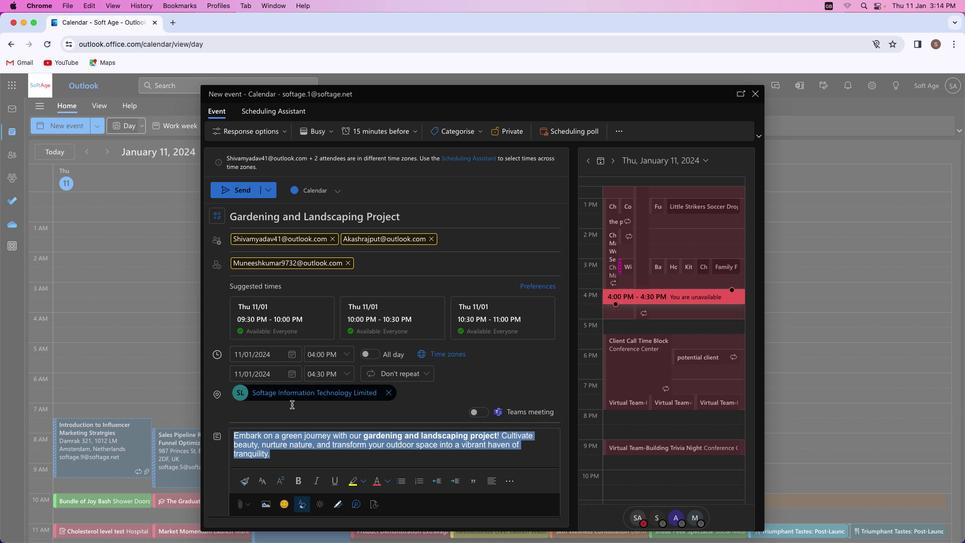 
Action: Mouse pressed left at (292, 404)
Screenshot: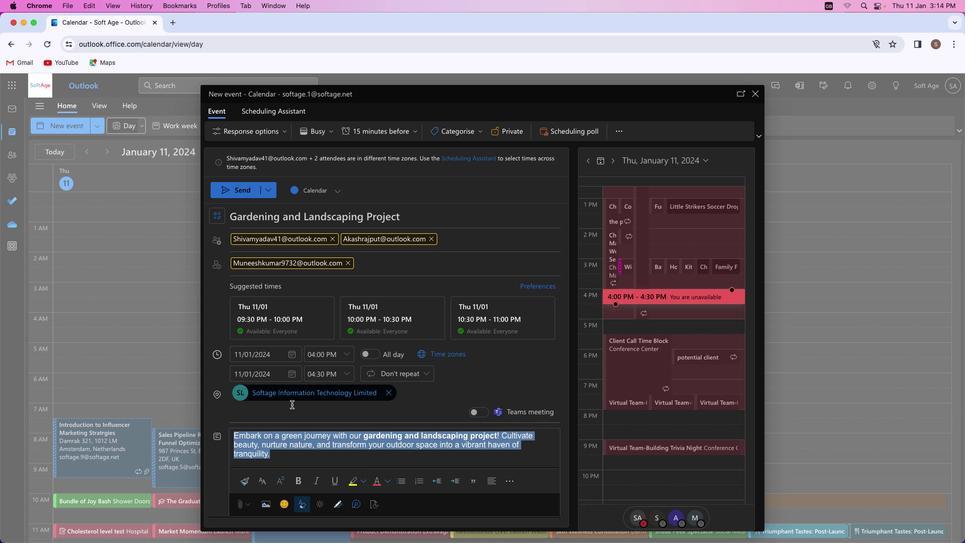
Action: Mouse moved to (362, 480)
Screenshot: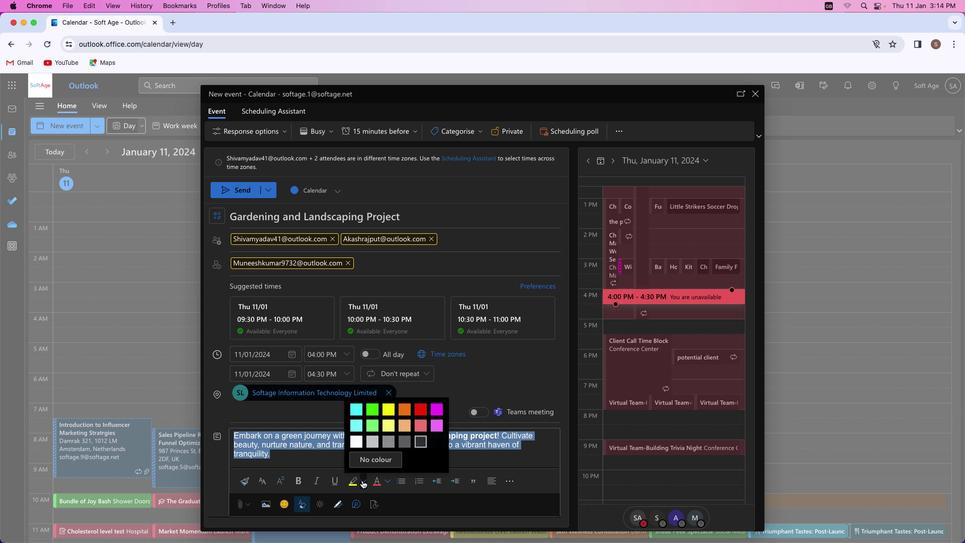 
Action: Mouse pressed left at (362, 480)
Screenshot: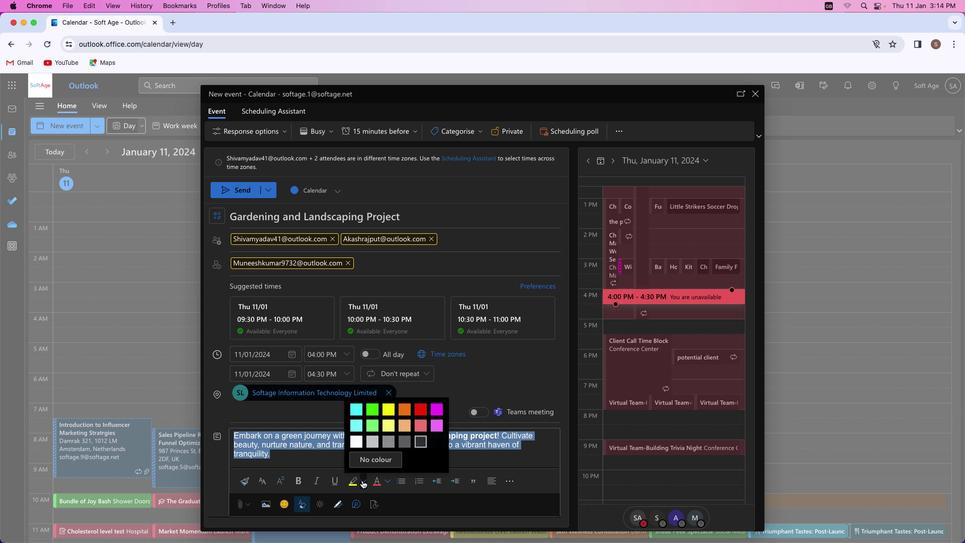 
Action: Mouse moved to (402, 425)
Screenshot: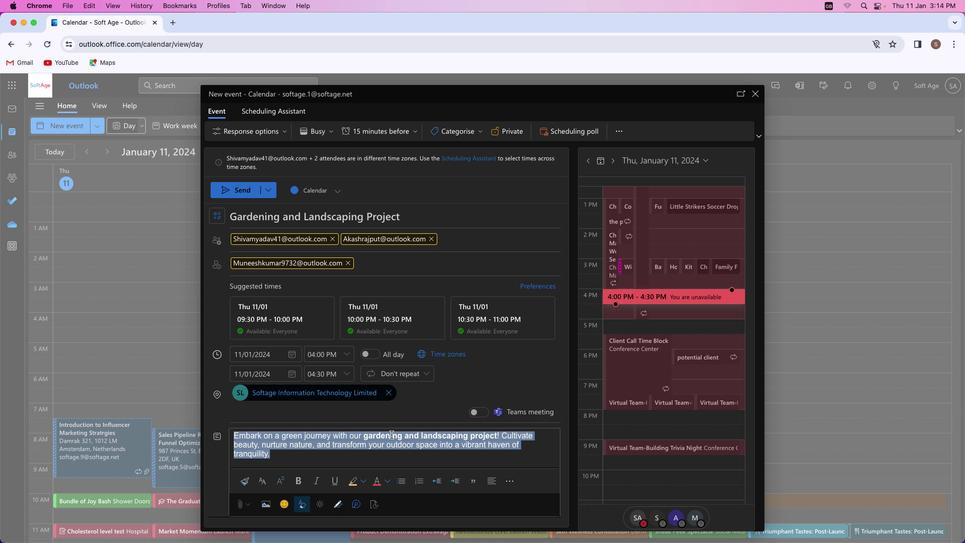 
Action: Mouse pressed left at (402, 425)
Screenshot: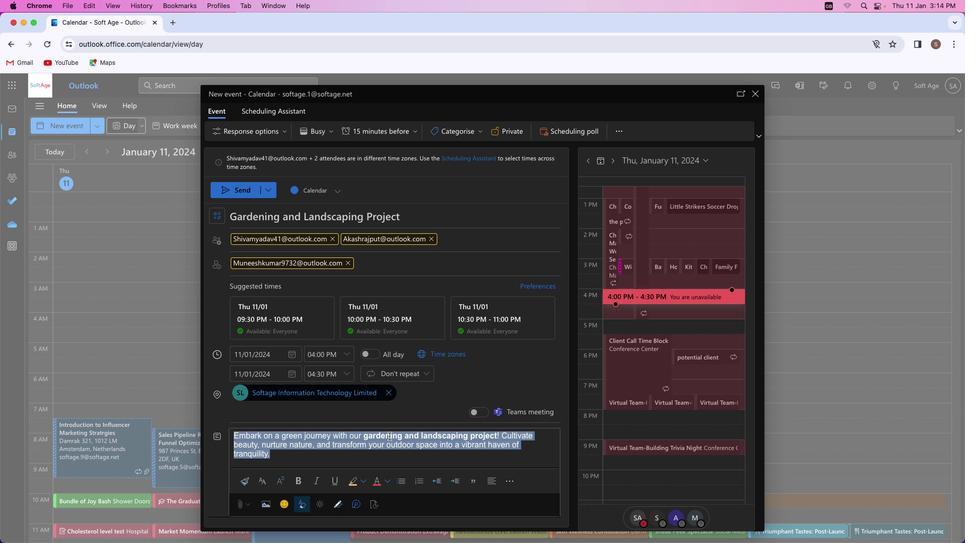 
Action: Mouse moved to (388, 480)
Screenshot: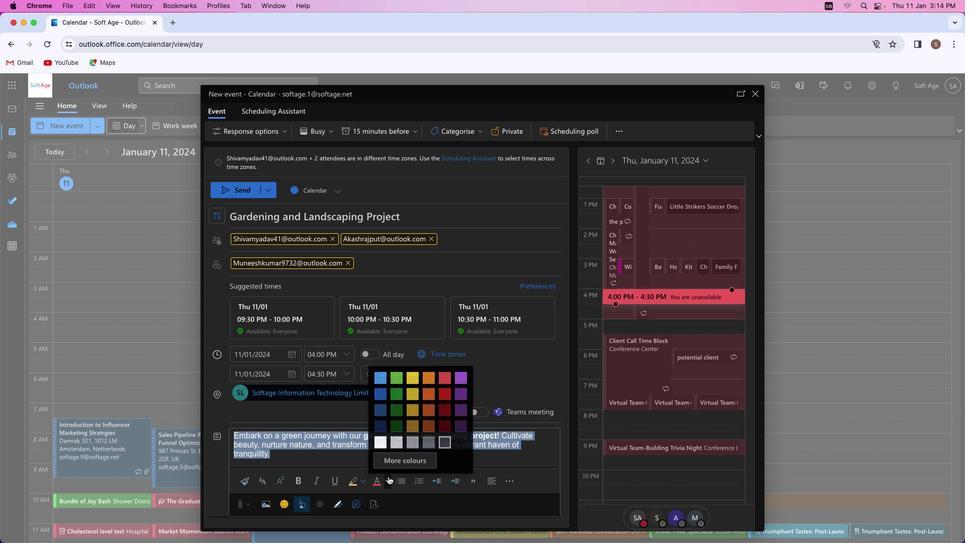 
Action: Mouse pressed left at (388, 480)
Screenshot: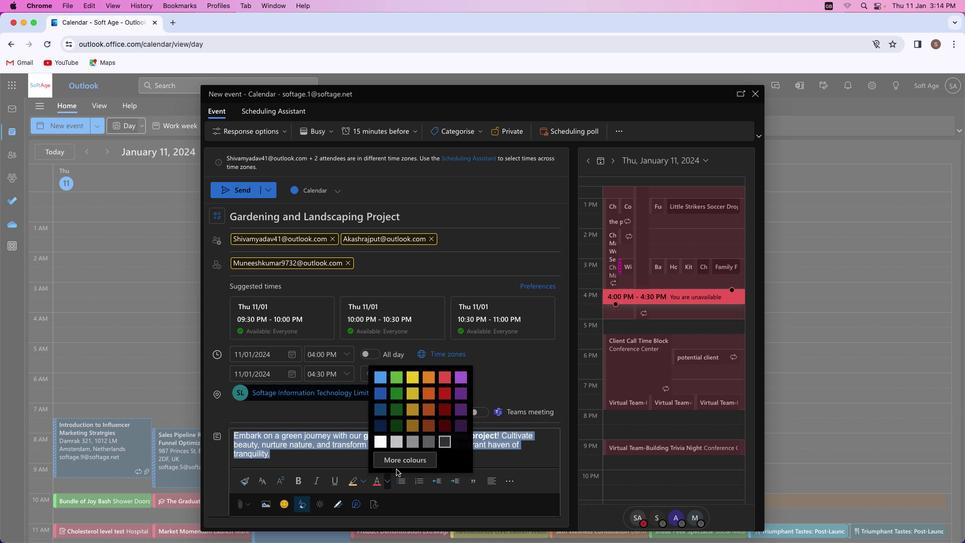 
Action: Mouse moved to (457, 425)
Screenshot: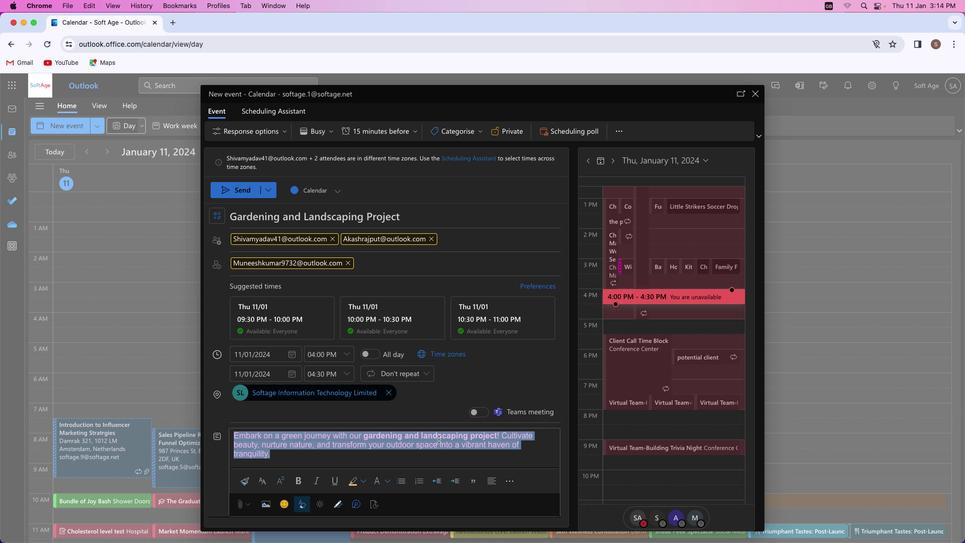 
Action: Mouse pressed left at (457, 425)
Screenshot: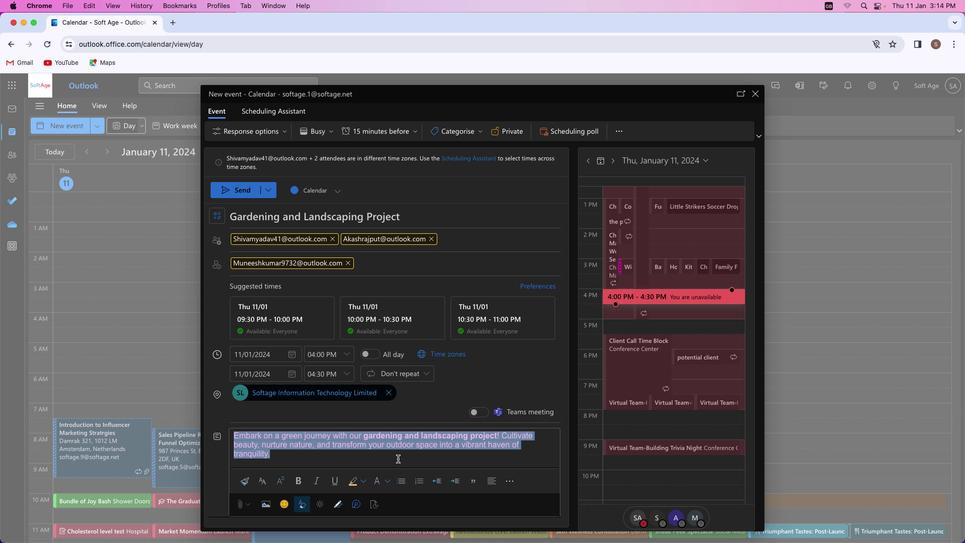 
Action: Mouse moved to (342, 462)
Screenshot: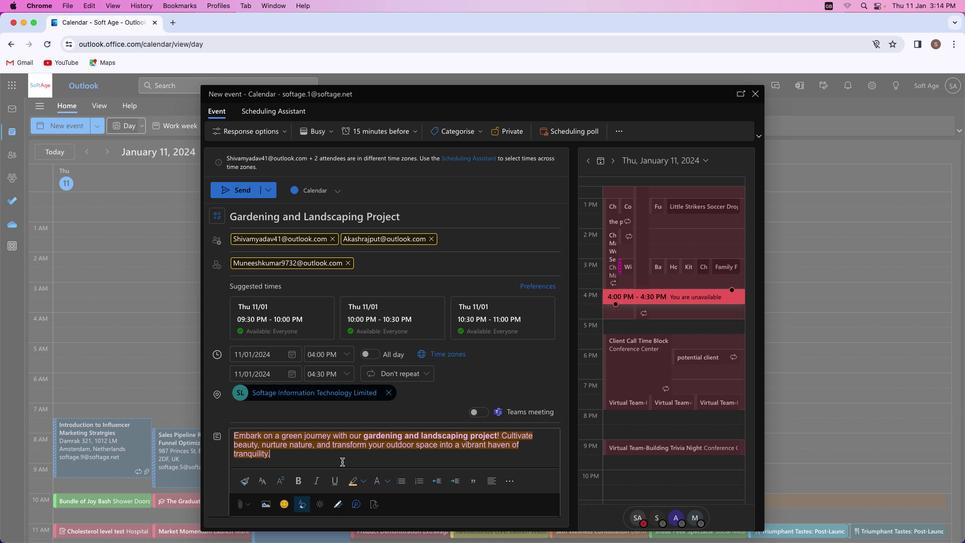 
Action: Mouse pressed left at (342, 462)
Screenshot: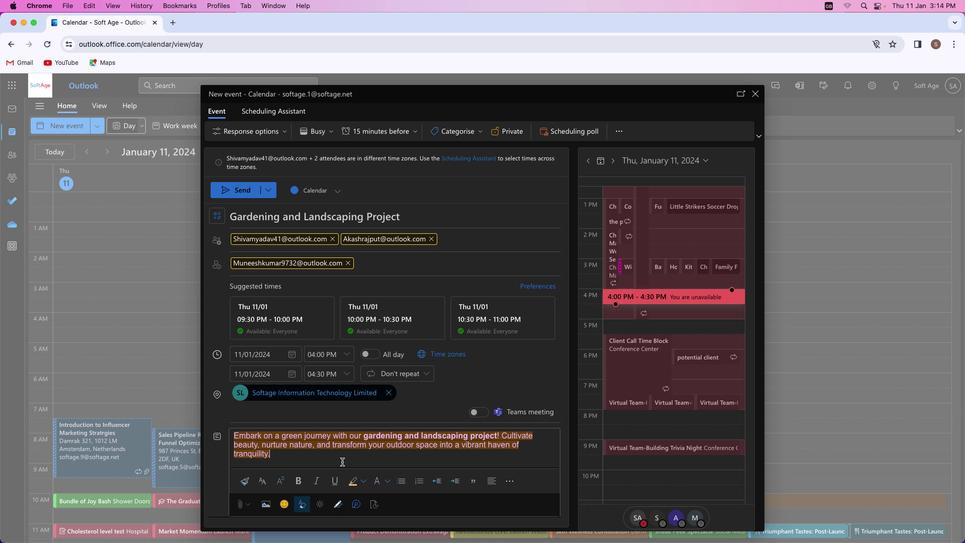 
Action: Mouse moved to (497, 433)
Screenshot: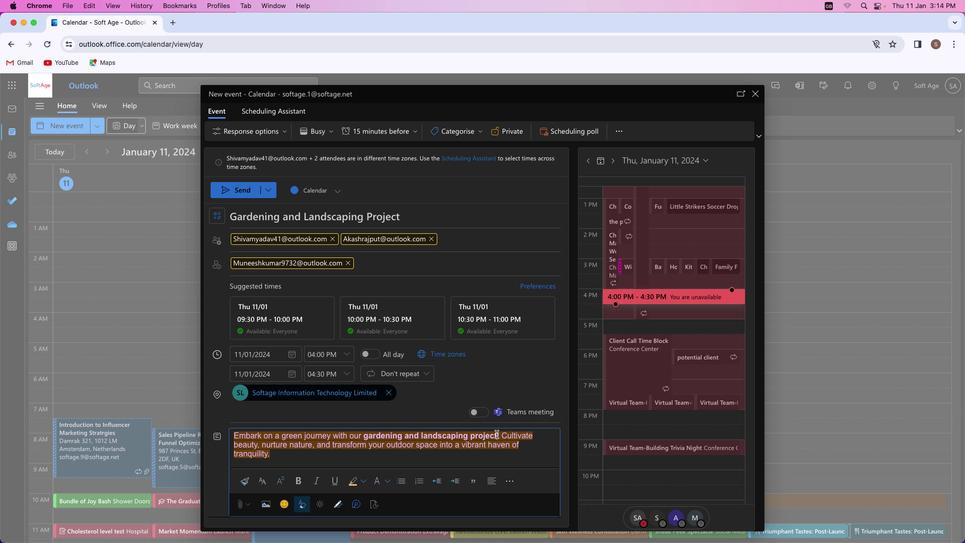 
Action: Mouse pressed left at (497, 433)
Screenshot: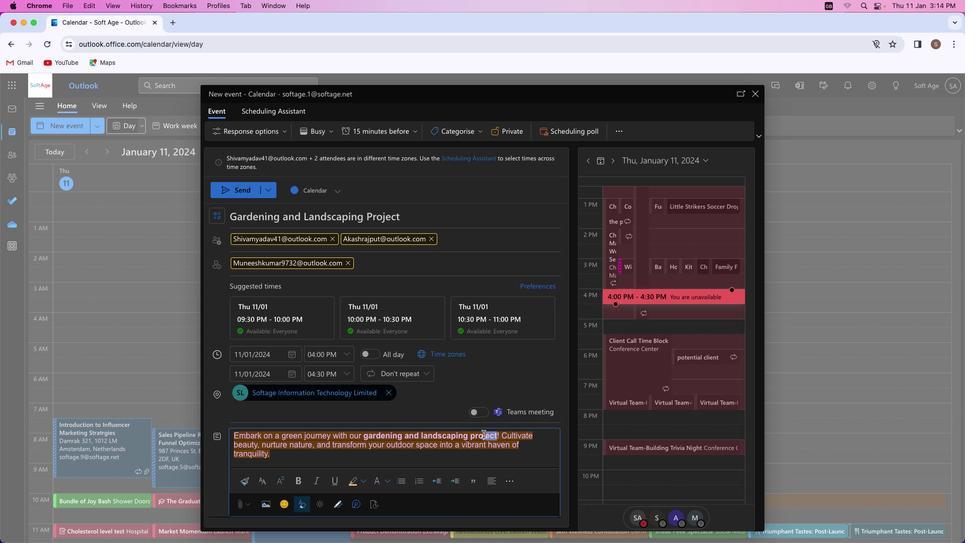 
Action: Mouse moved to (389, 478)
Screenshot: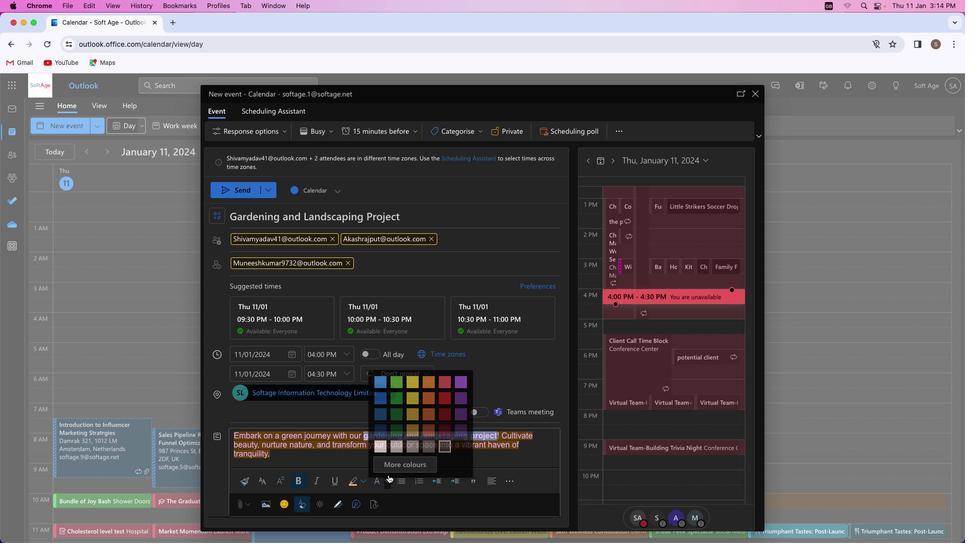 
Action: Mouse pressed left at (389, 478)
Screenshot: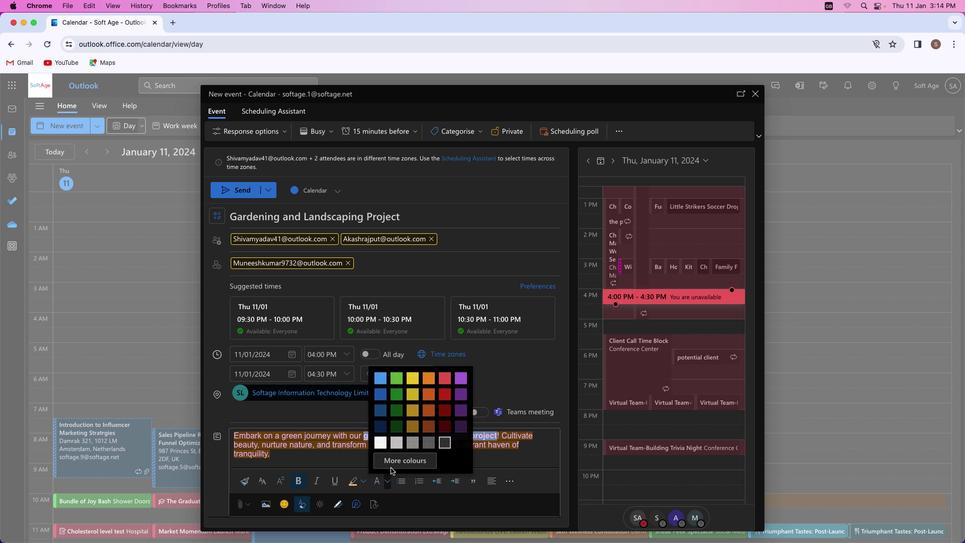 
Action: Mouse moved to (443, 391)
Screenshot: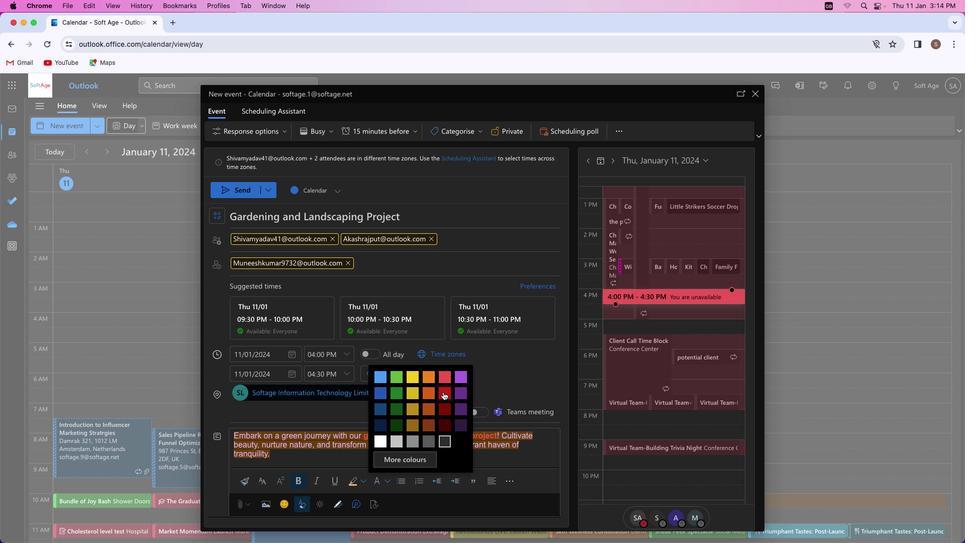 
Action: Mouse pressed left at (443, 391)
Screenshot: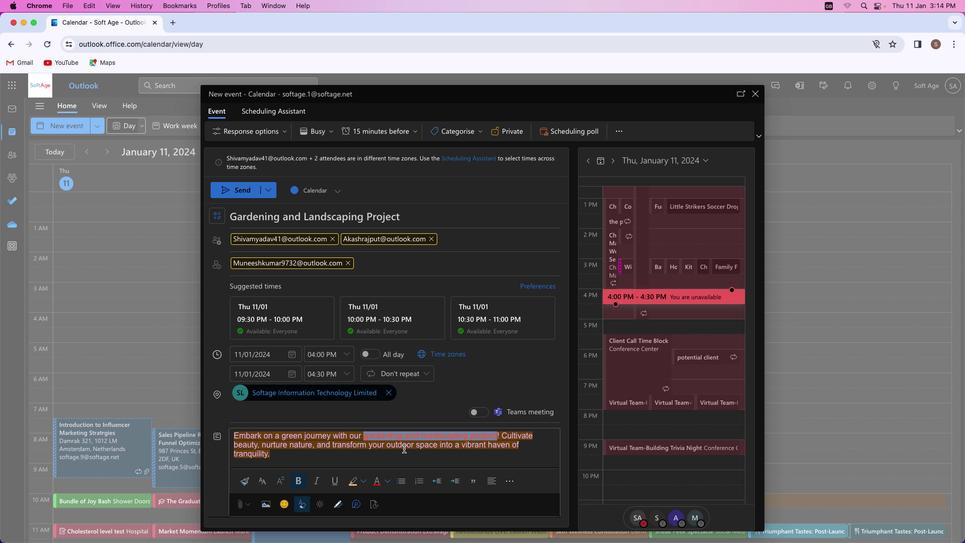 
Action: Mouse moved to (398, 457)
Screenshot: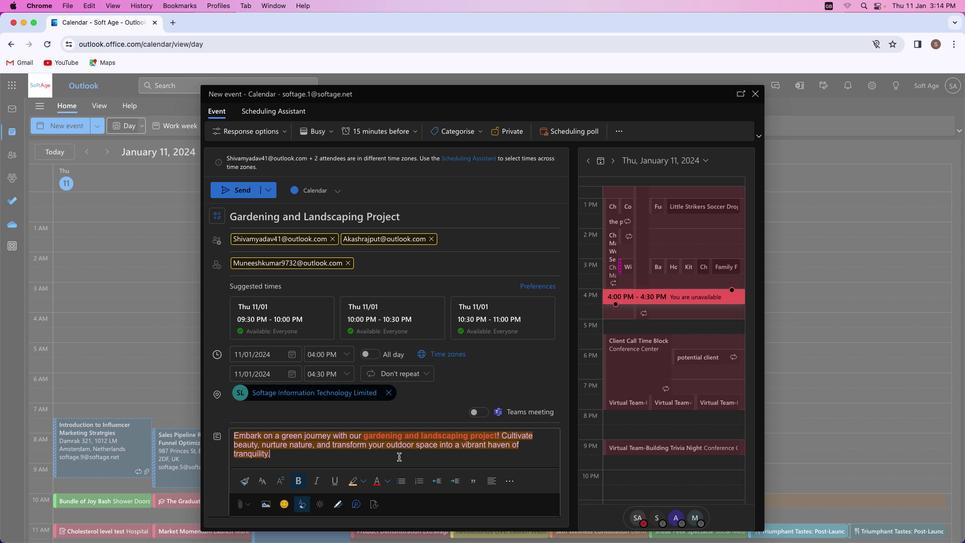 
Action: Mouse pressed left at (398, 457)
Screenshot: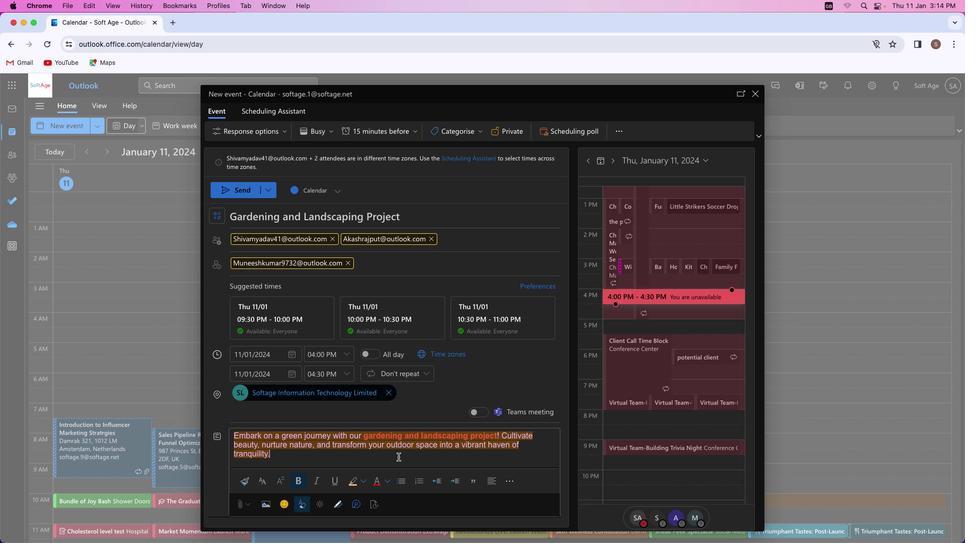 
Action: Mouse moved to (450, 131)
Screenshot: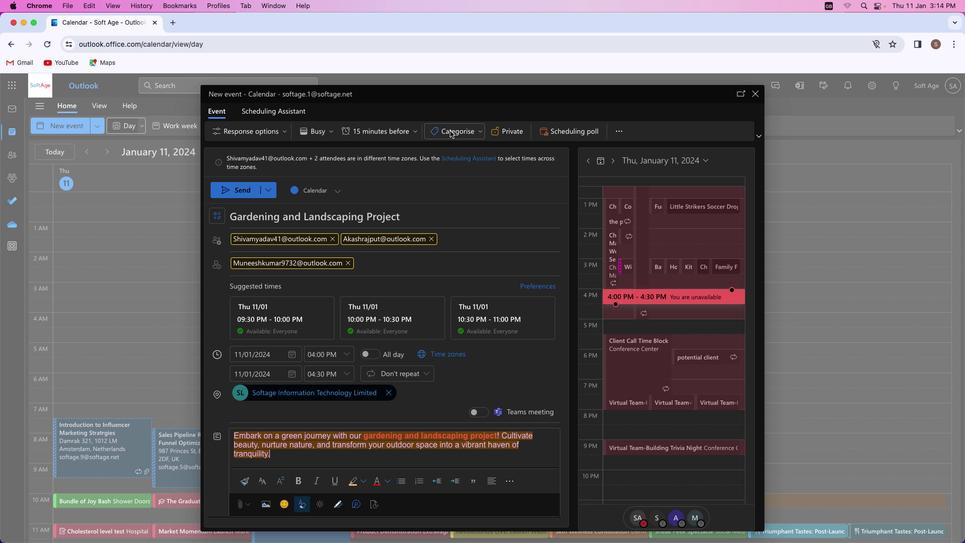 
Action: Mouse pressed left at (450, 131)
Screenshot: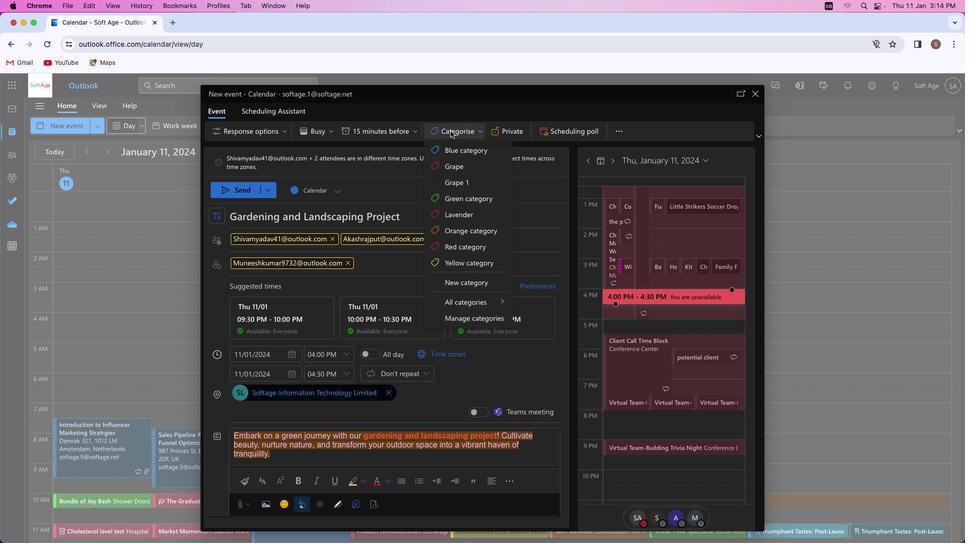 
Action: Mouse moved to (481, 230)
Screenshot: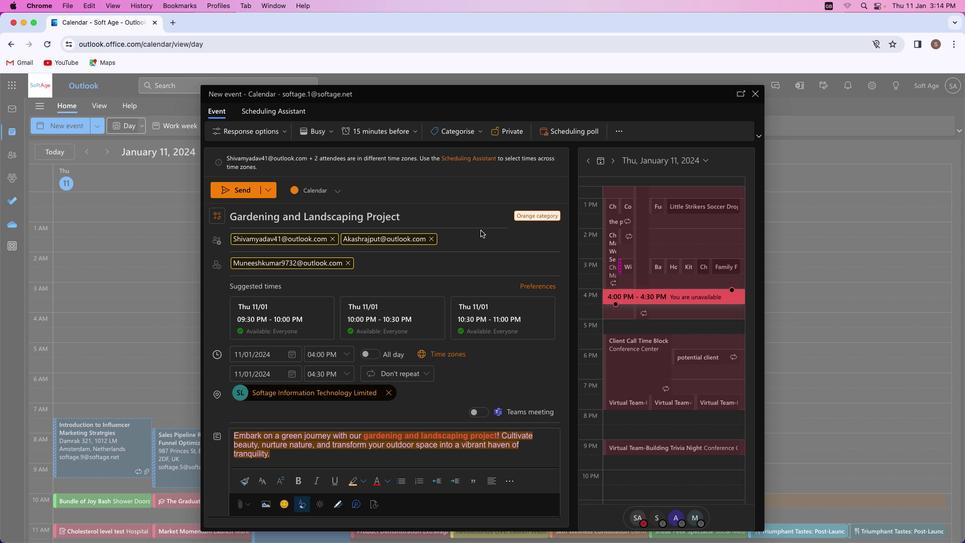 
Action: Mouse pressed left at (481, 230)
Screenshot: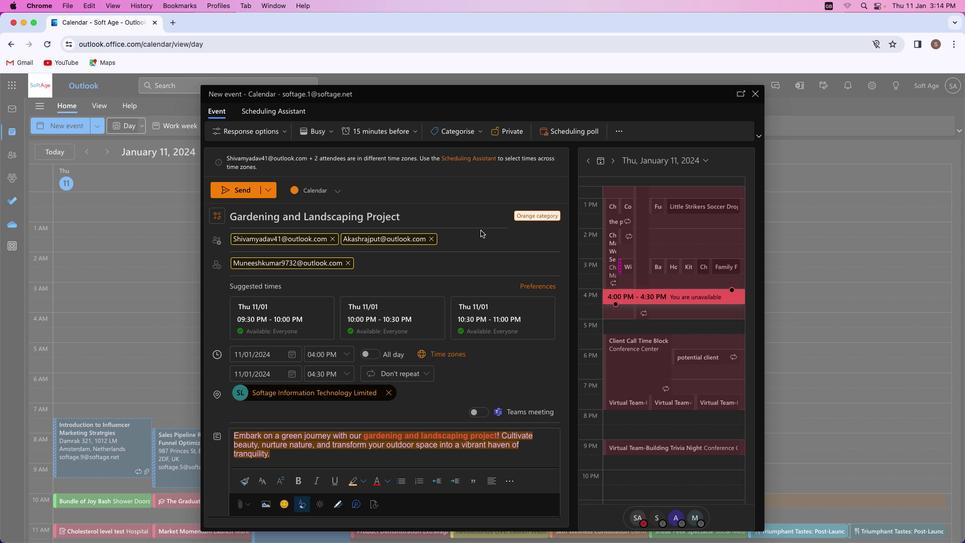 
Action: Mouse moved to (477, 410)
Screenshot: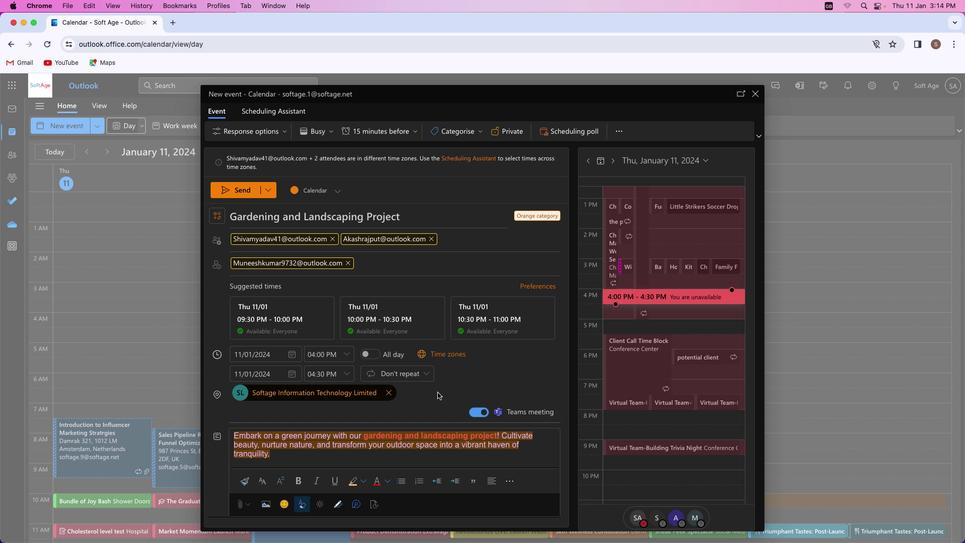 
Action: Mouse pressed left at (477, 410)
Screenshot: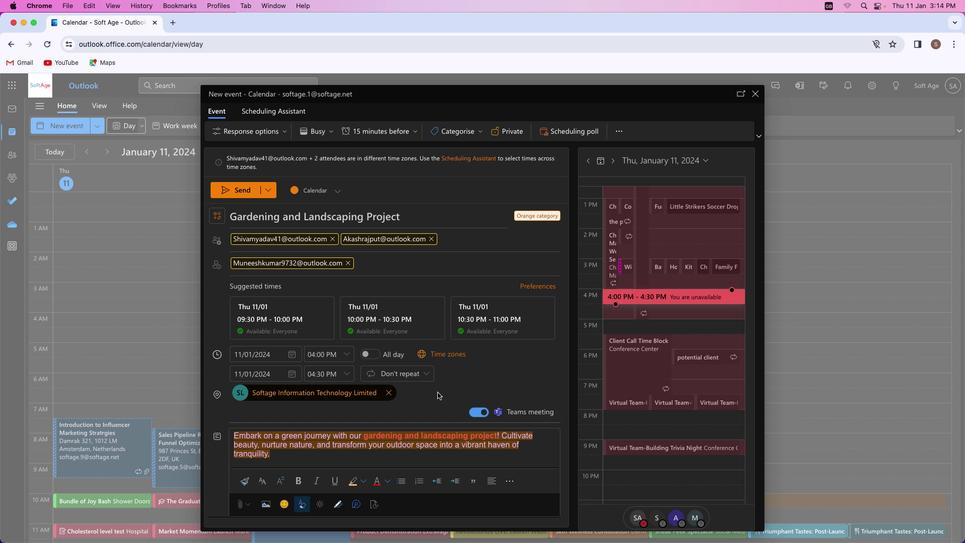
Action: Mouse moved to (236, 188)
Screenshot: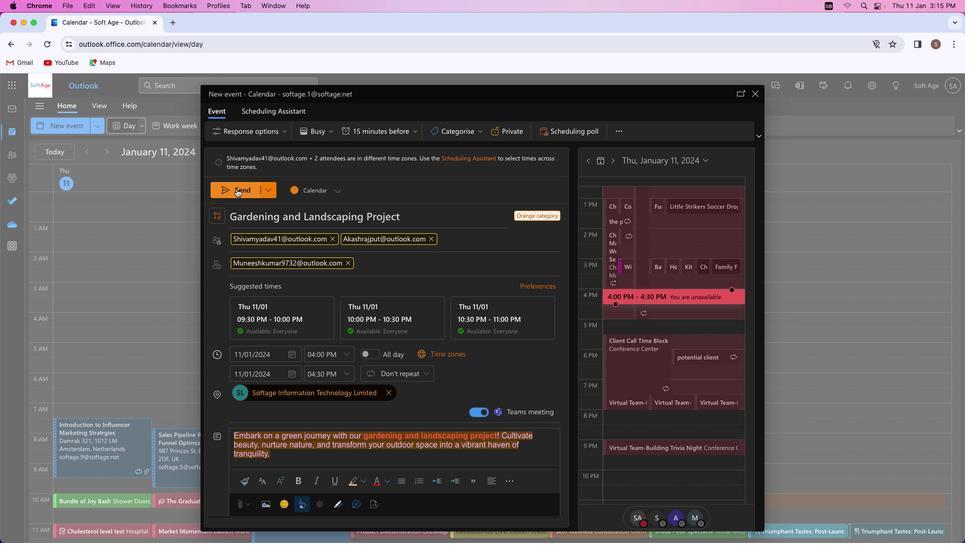 
Action: Mouse pressed left at (236, 188)
Screenshot: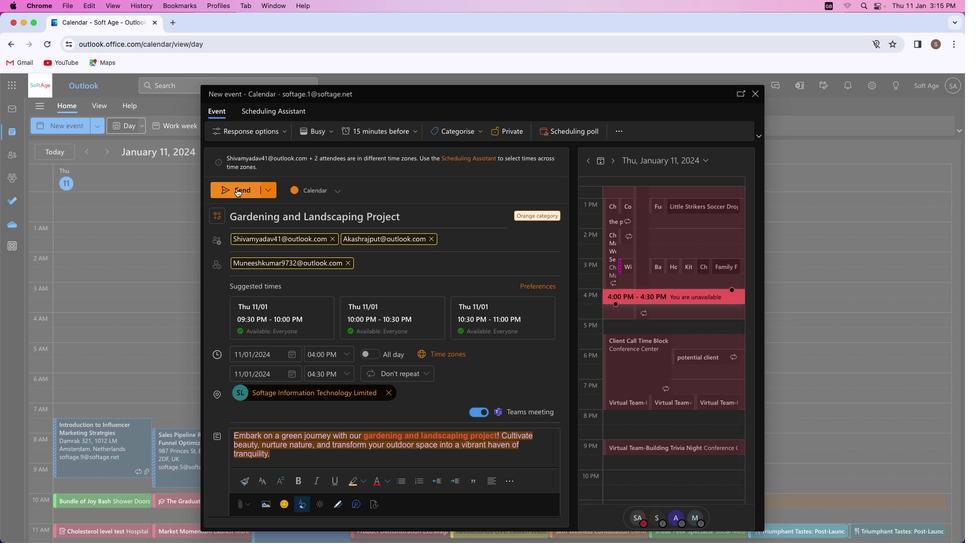 
Action: Mouse moved to (420, 286)
Screenshot: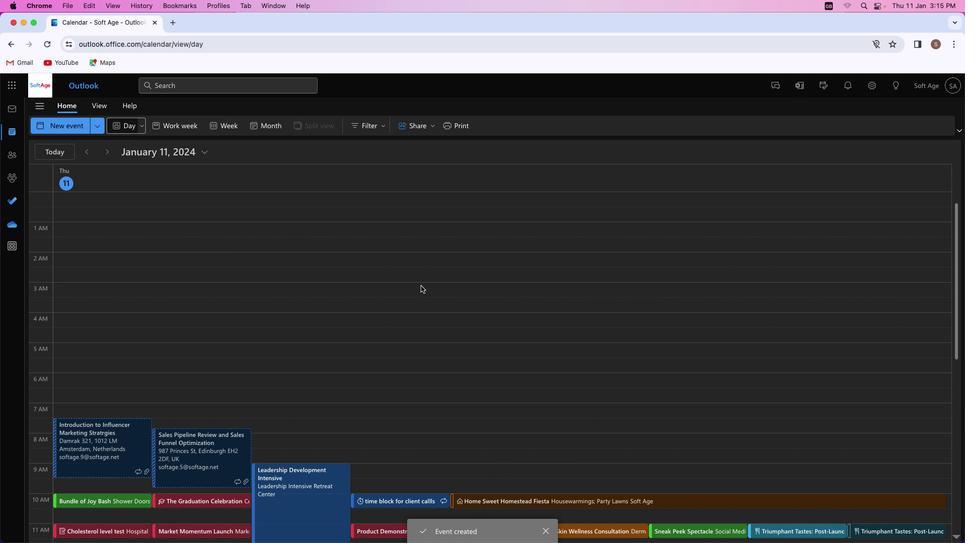 
